 Task: Create new Company, with domain: 'zunyiditie.org' and type: 'Other'. Add new contact for this company, with mail Id: 'Aadvika18Thomas@zunyiditie.org', First Name: Aadvika, Last name:  Thomas, Job Title: 'Financial Controller', Phone Number: '(202) 555-7897'. Change life cycle stage to  Lead and lead status to  Open. Logged in from softage.5@softage.net
Action: Mouse moved to (107, 69)
Screenshot: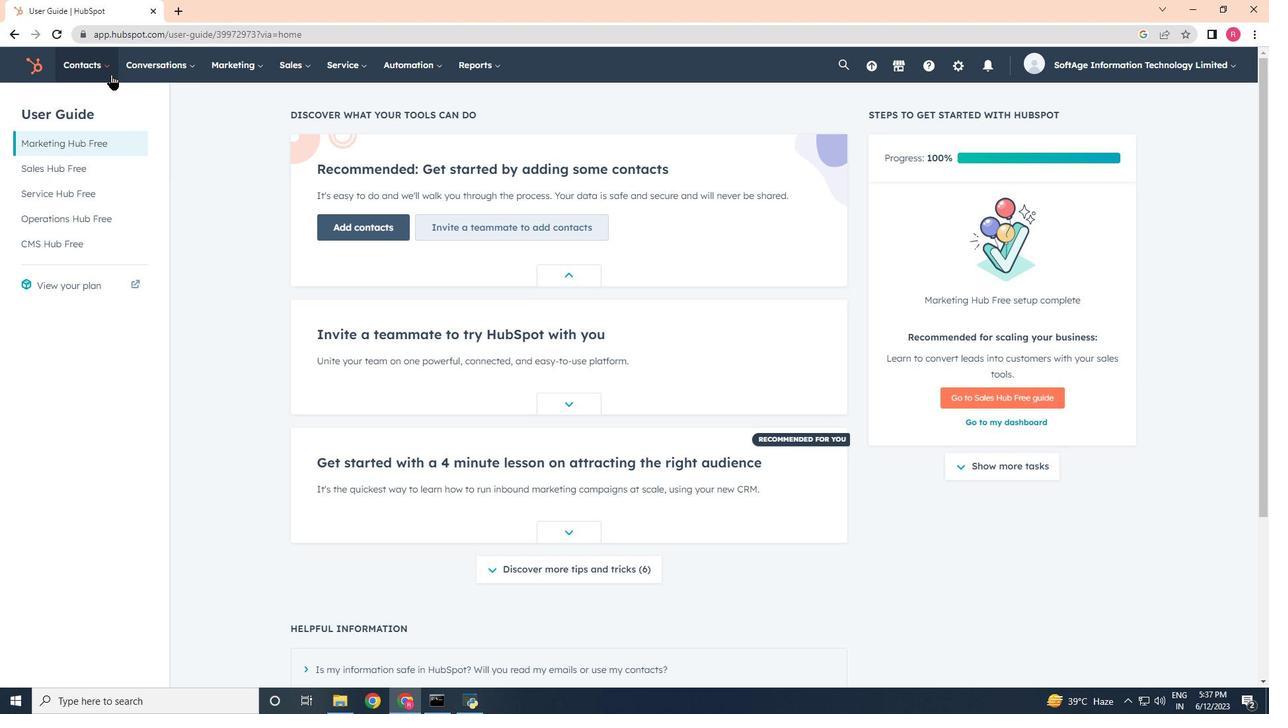
Action: Mouse pressed left at (107, 69)
Screenshot: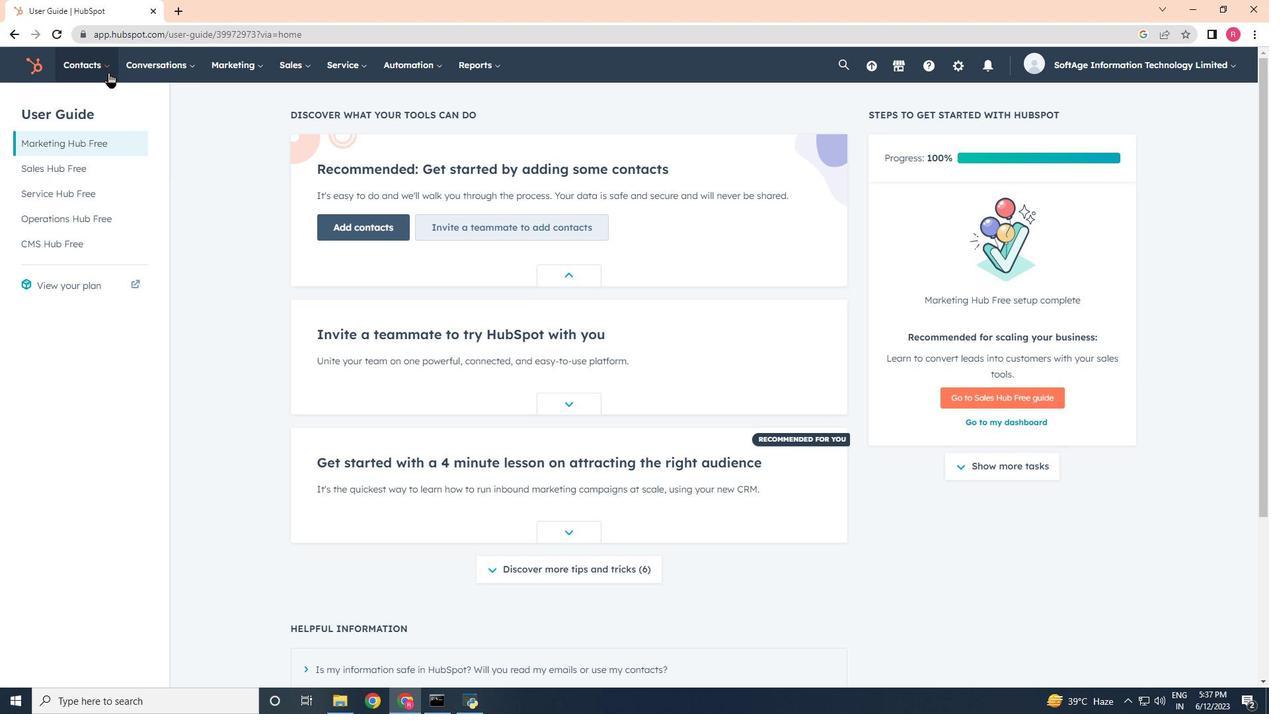 
Action: Mouse moved to (110, 131)
Screenshot: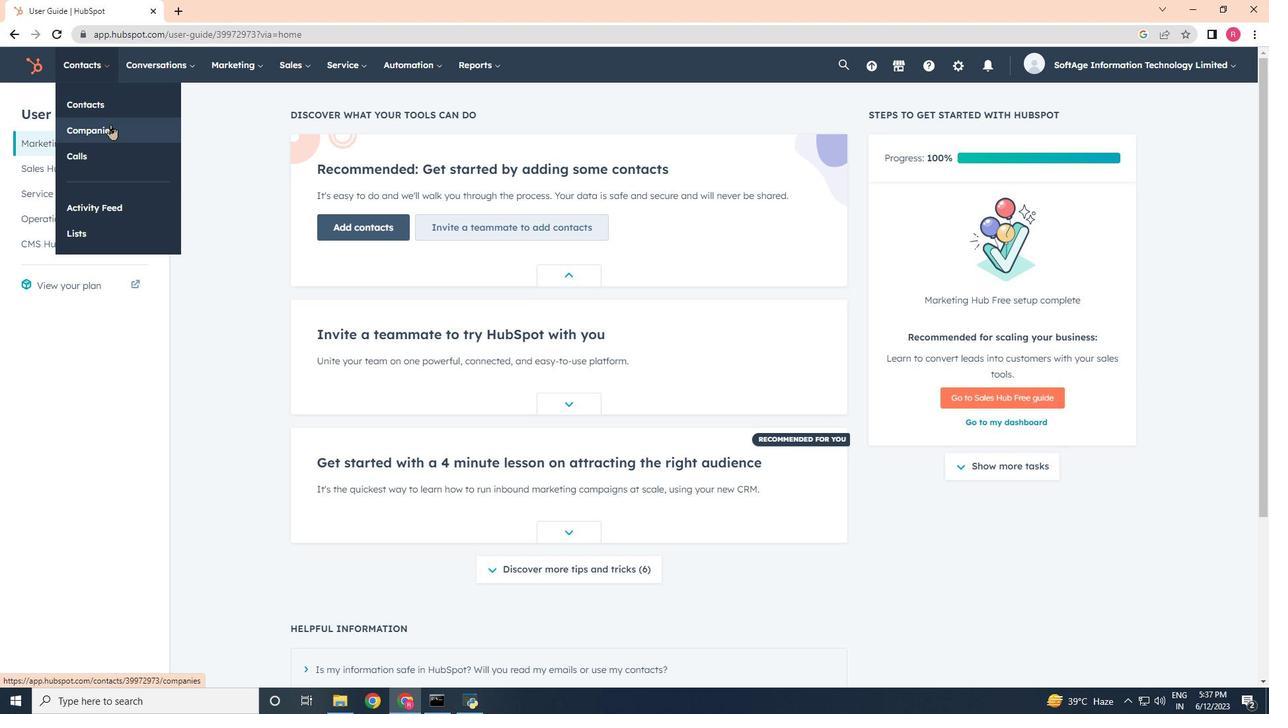 
Action: Mouse pressed left at (110, 131)
Screenshot: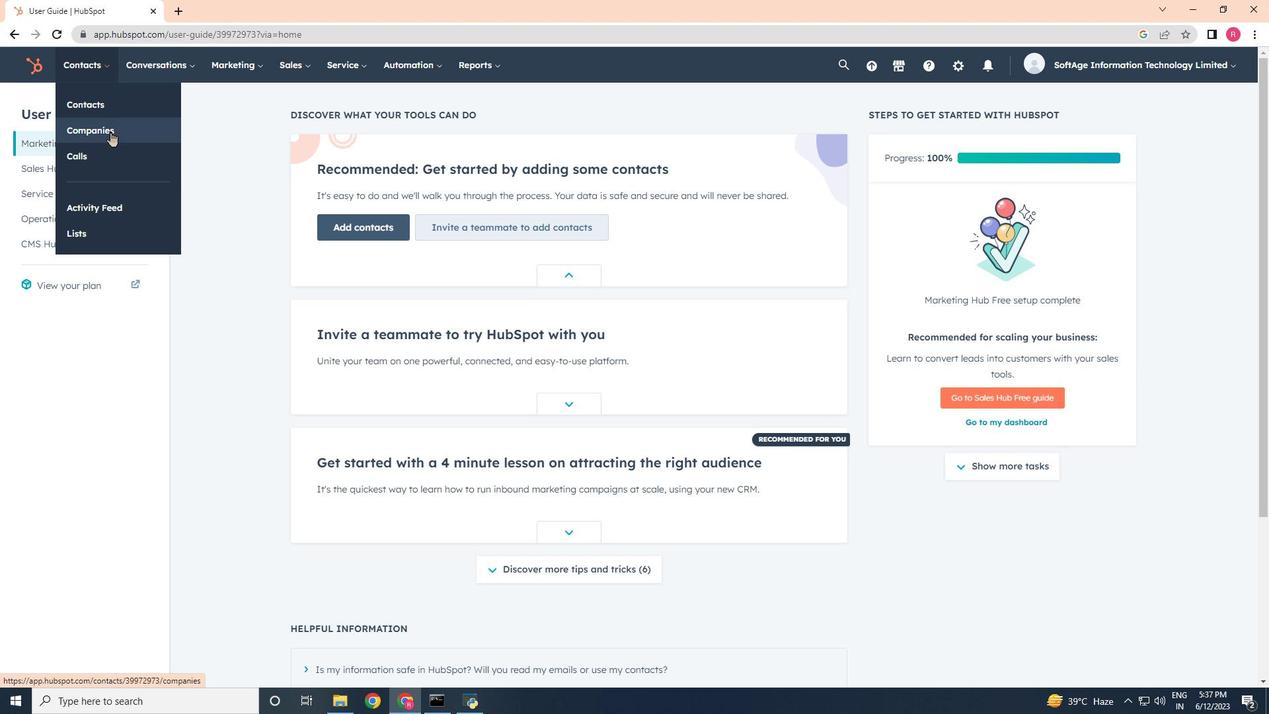 
Action: Mouse moved to (1173, 111)
Screenshot: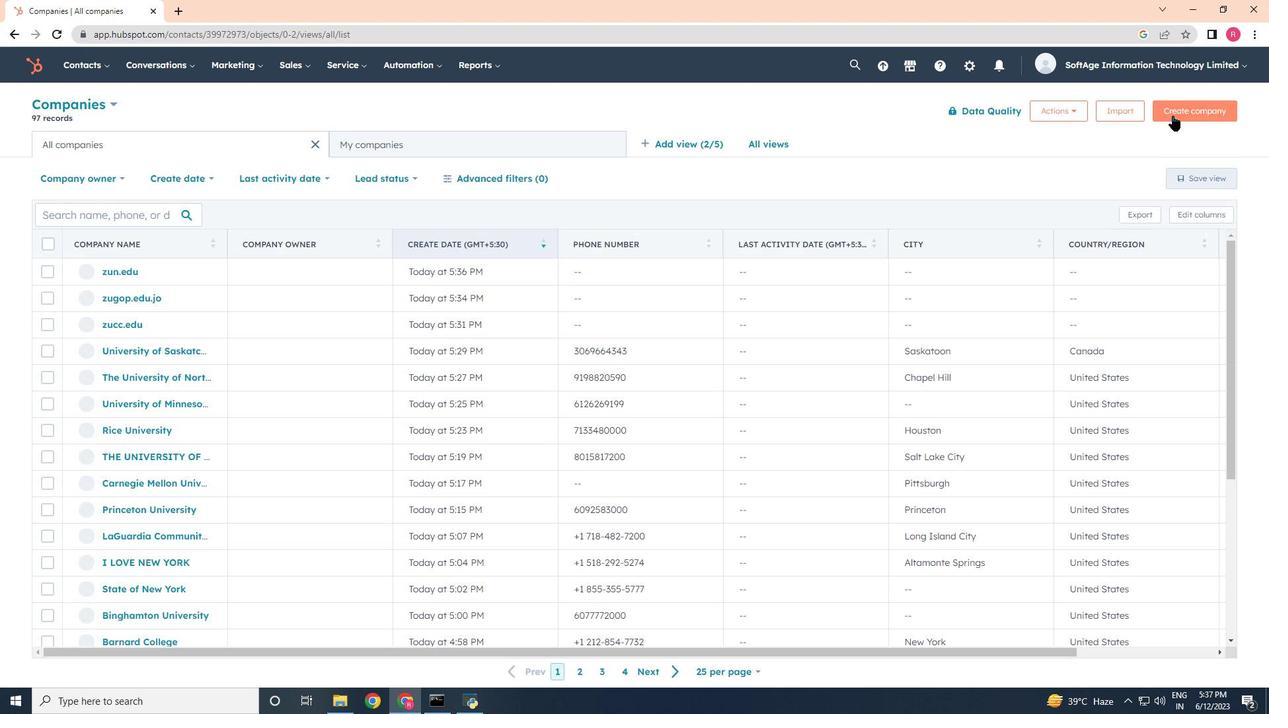 
Action: Mouse pressed left at (1173, 111)
Screenshot: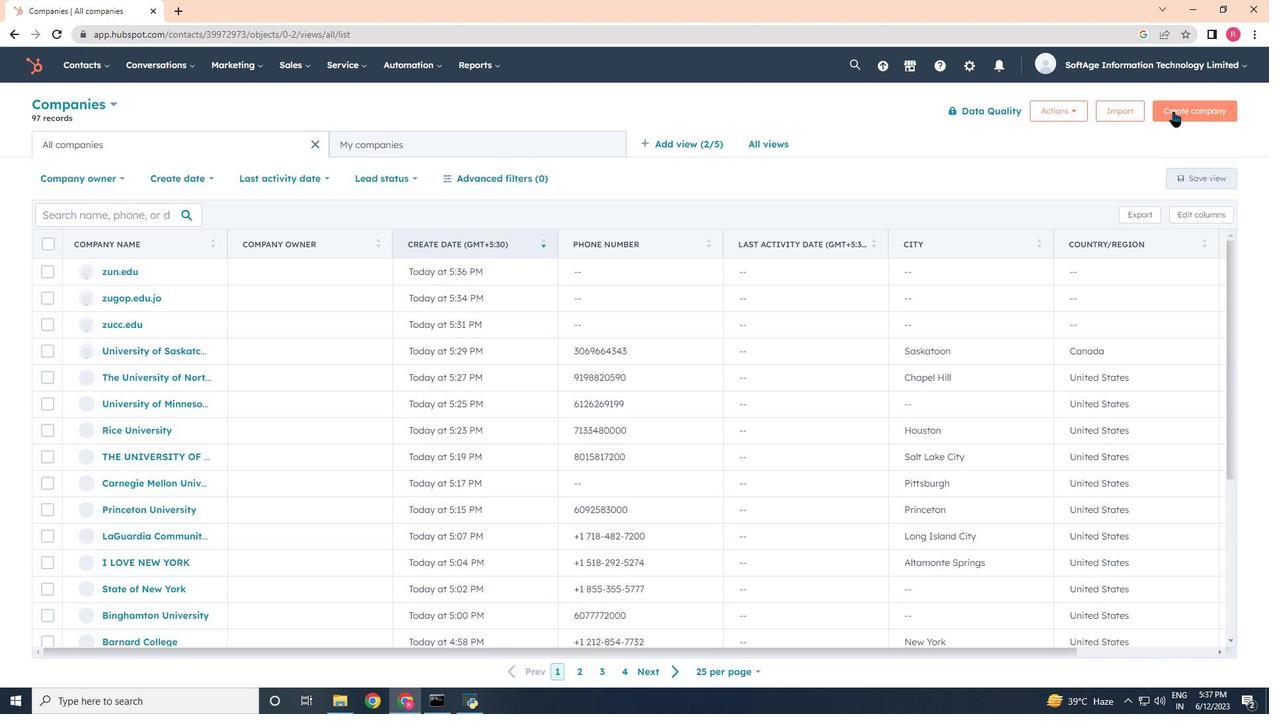 
Action: Mouse moved to (949, 173)
Screenshot: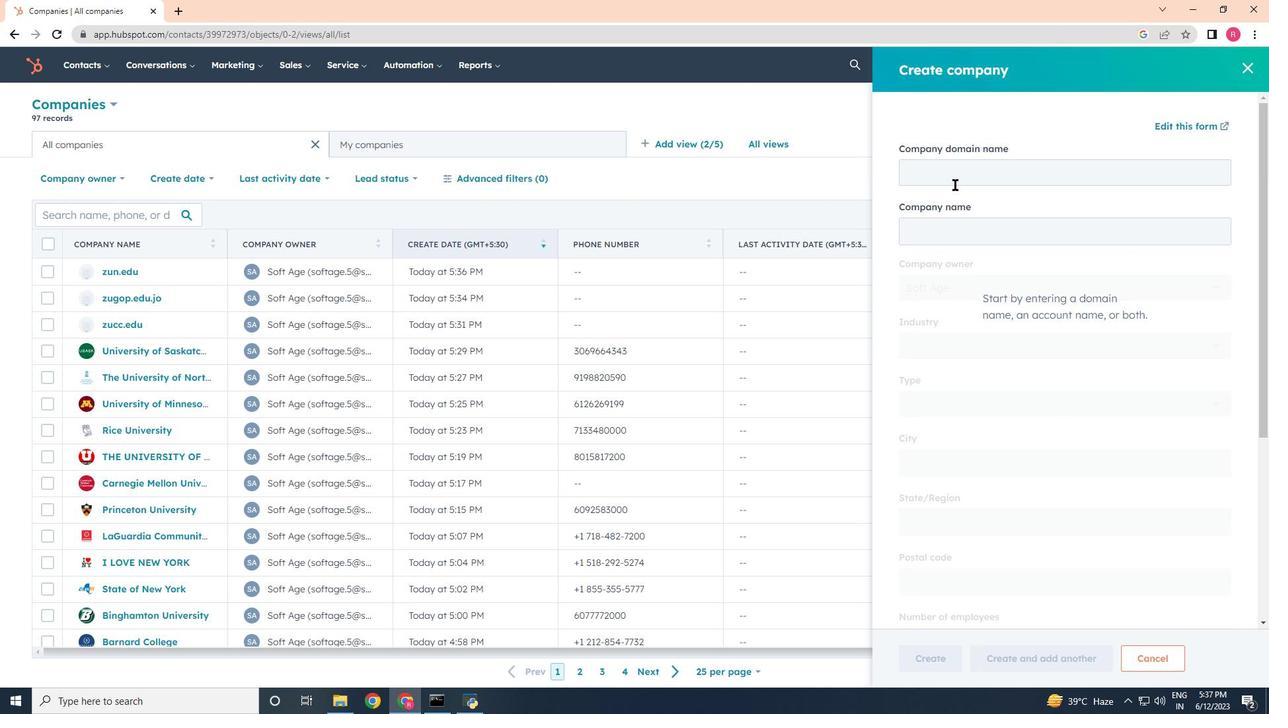 
Action: Mouse pressed left at (949, 173)
Screenshot: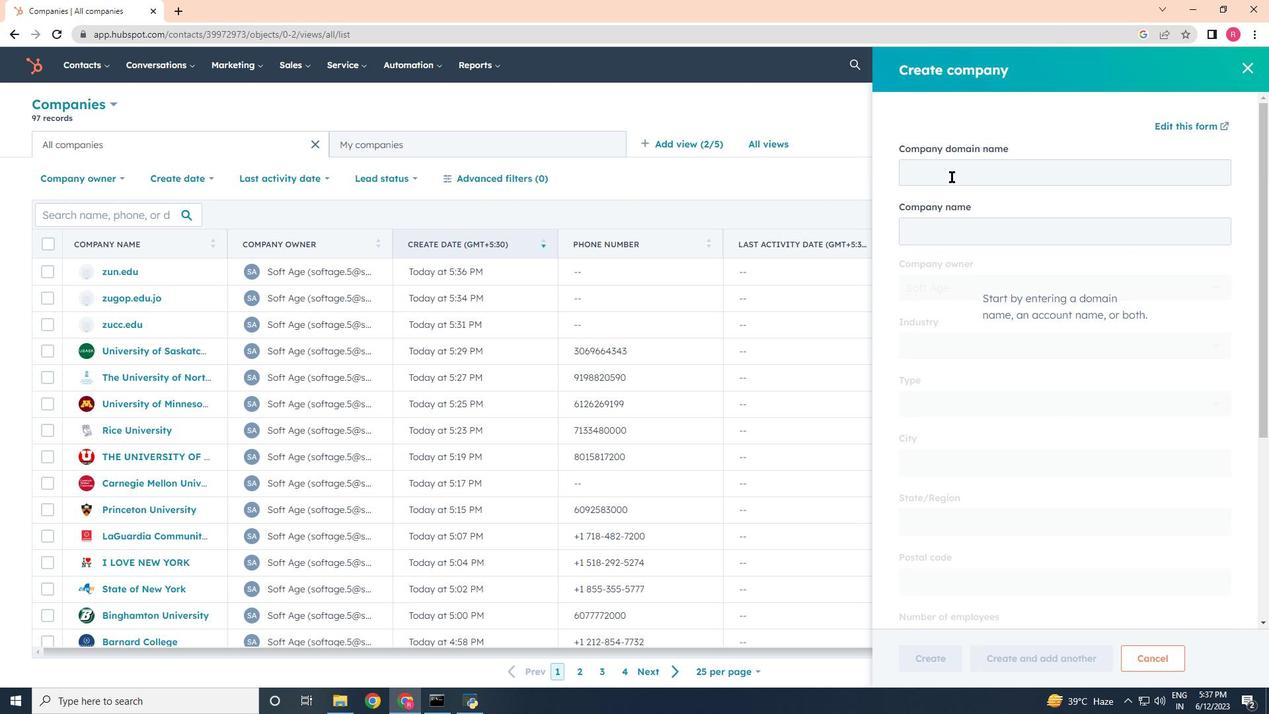 
Action: Key pressed zunyiditie.org
Screenshot: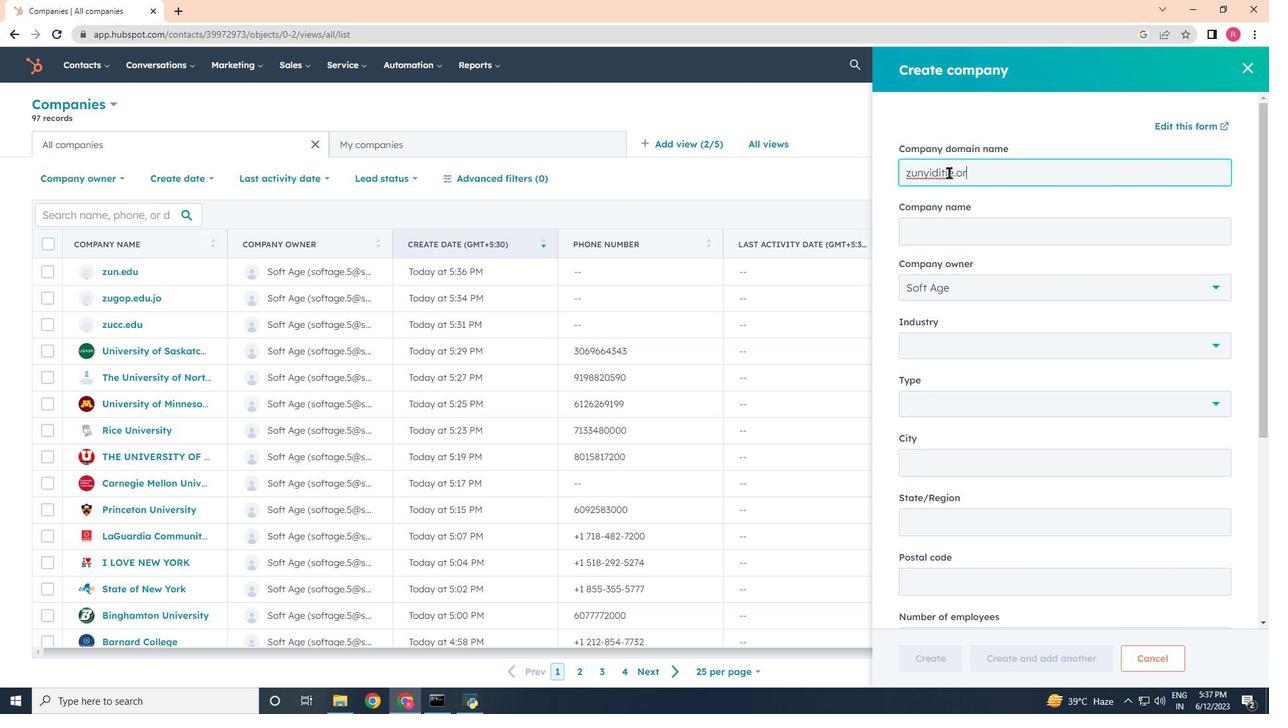 
Action: Mouse moved to (950, 237)
Screenshot: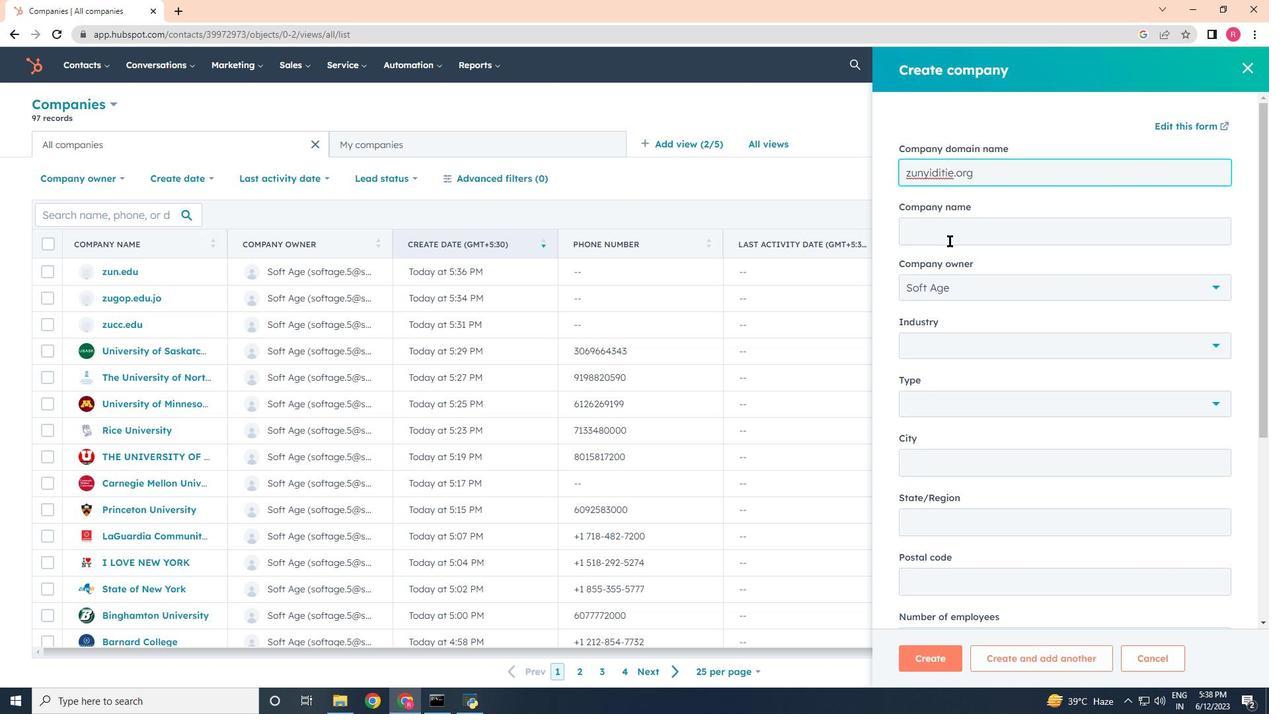 
Action: Mouse pressed left at (950, 237)
Screenshot: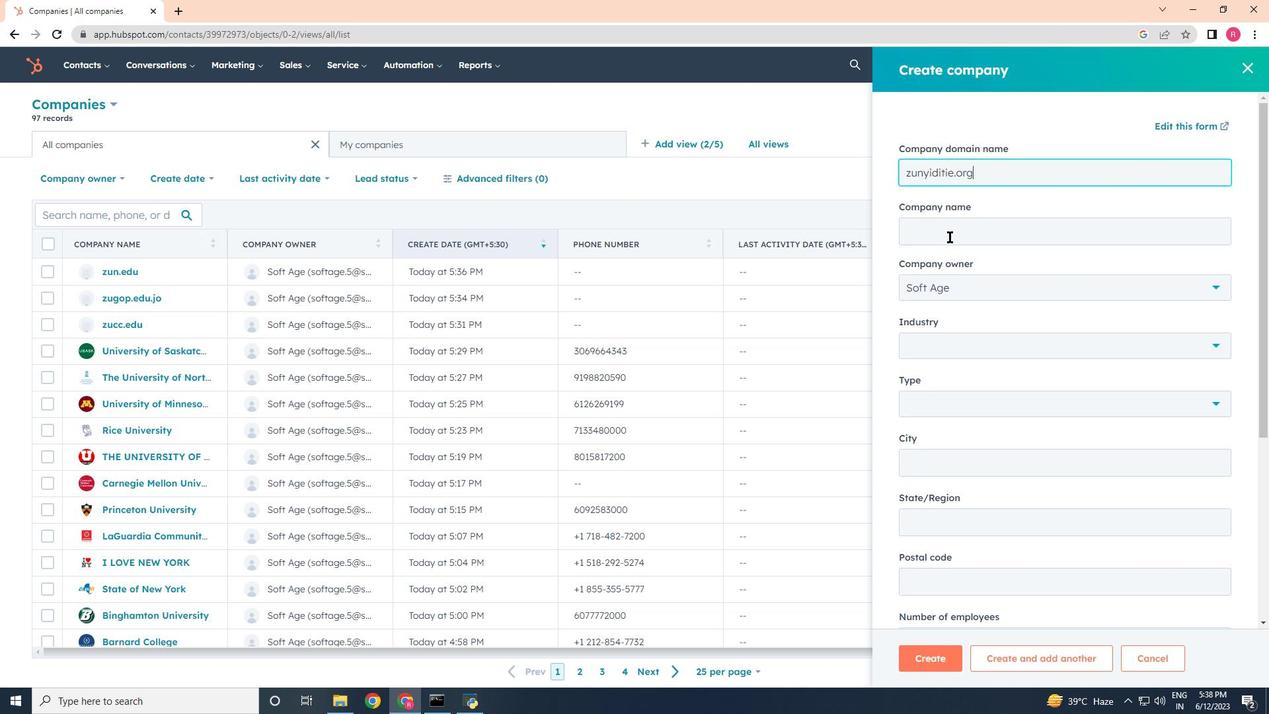 
Action: Mouse moved to (969, 403)
Screenshot: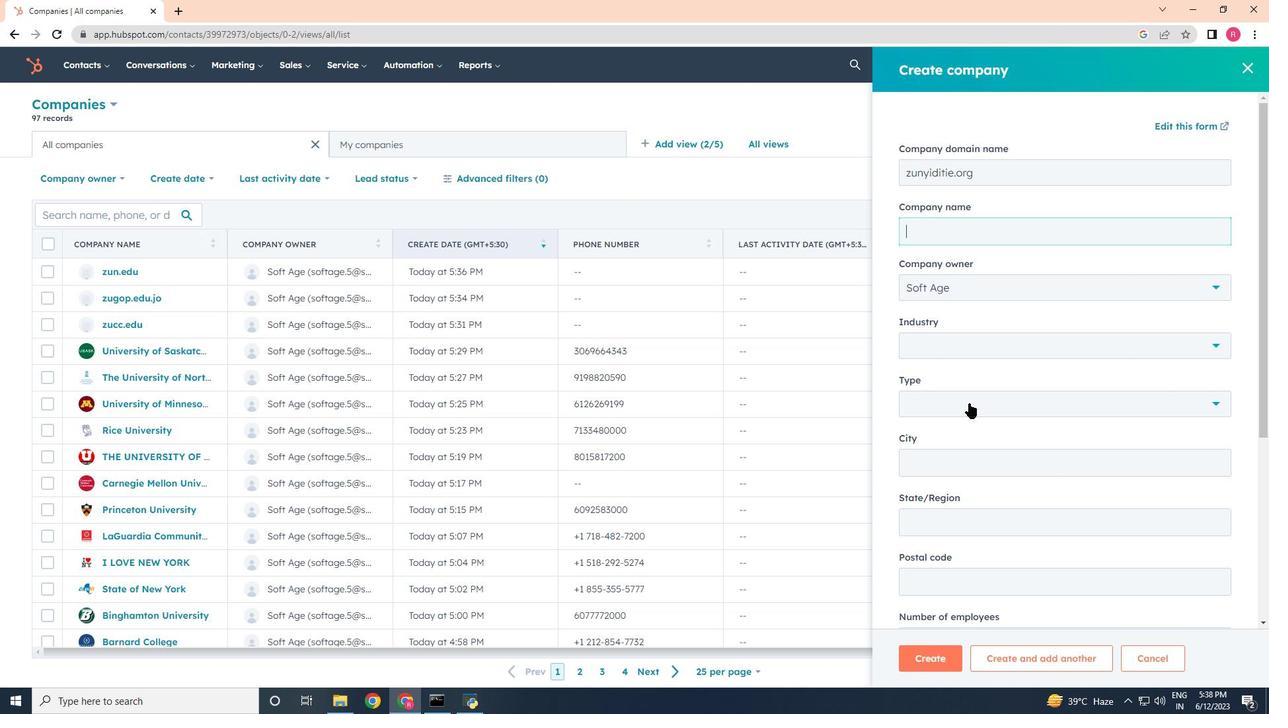 
Action: Mouse pressed left at (969, 403)
Screenshot: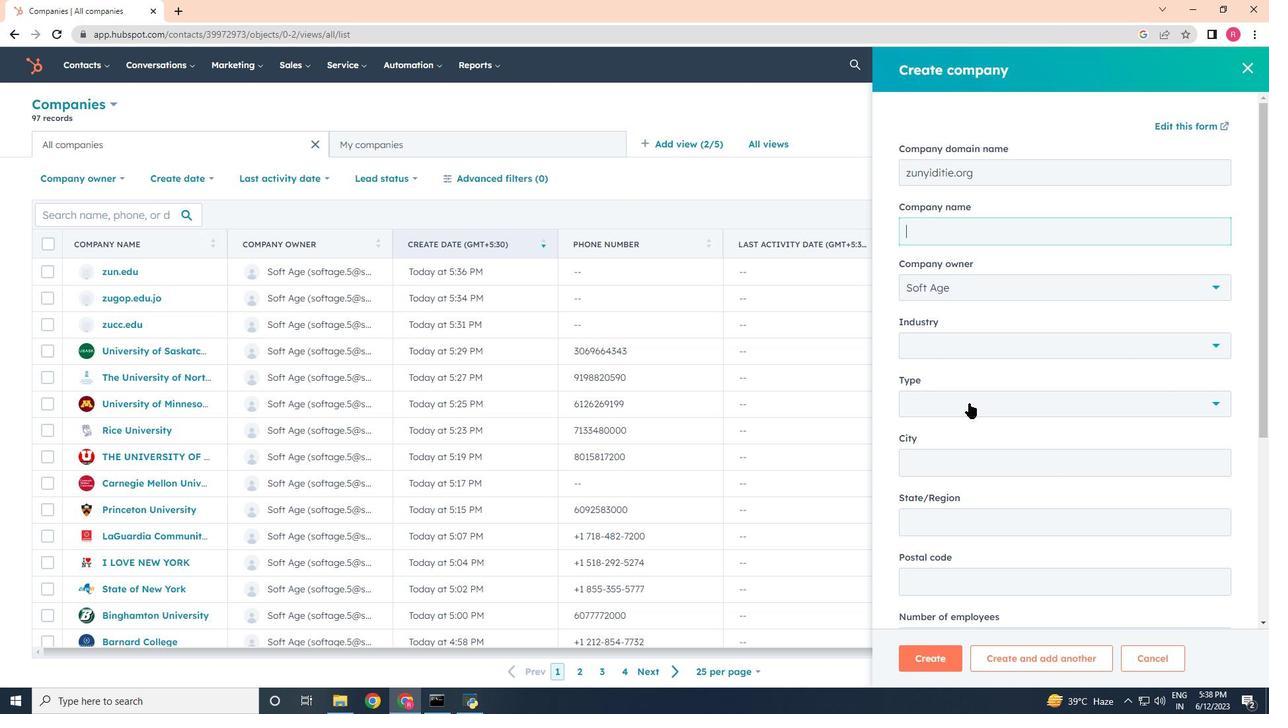 
Action: Mouse moved to (948, 574)
Screenshot: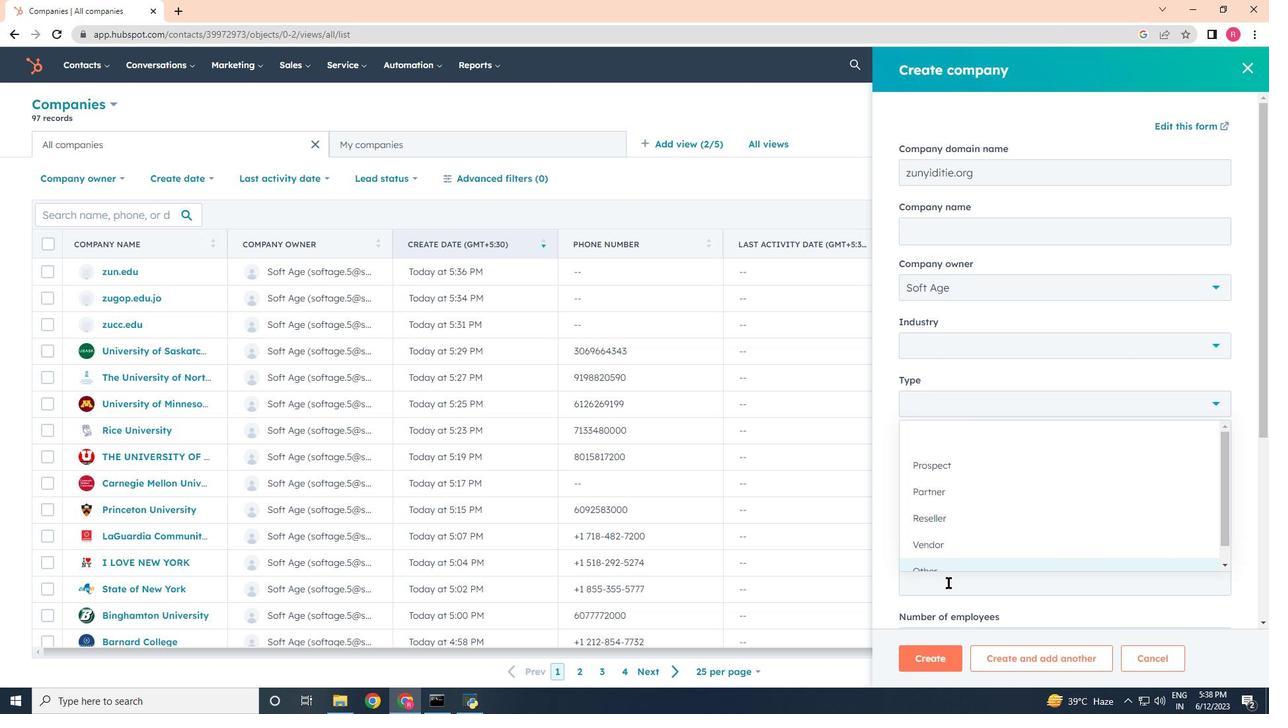 
Action: Mouse pressed left at (948, 574)
Screenshot: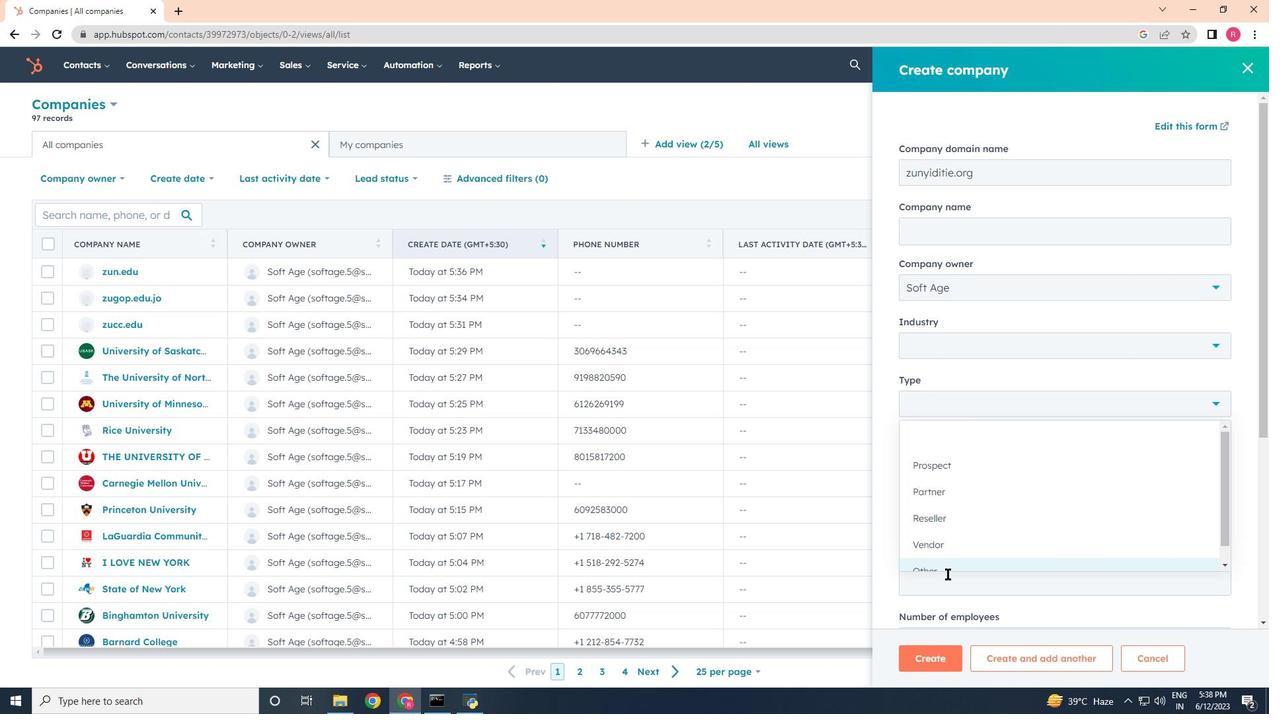 
Action: Mouse moved to (937, 669)
Screenshot: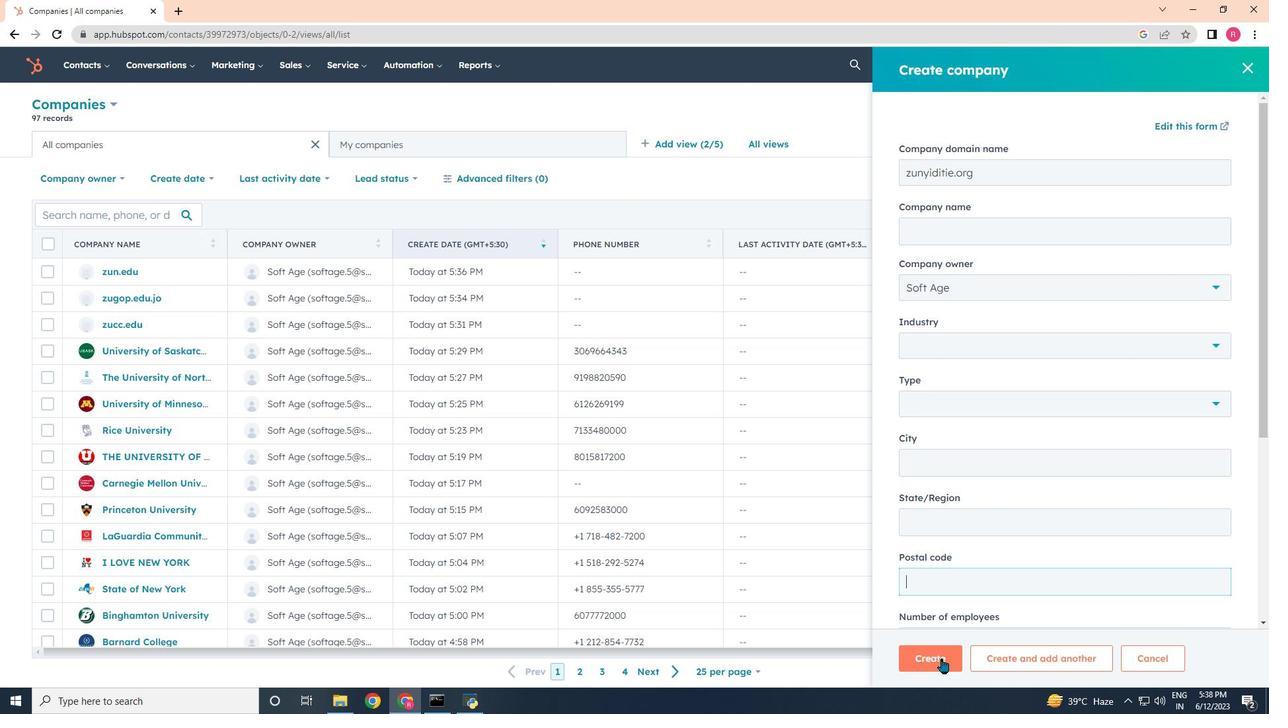 
Action: Mouse pressed left at (937, 669)
Screenshot: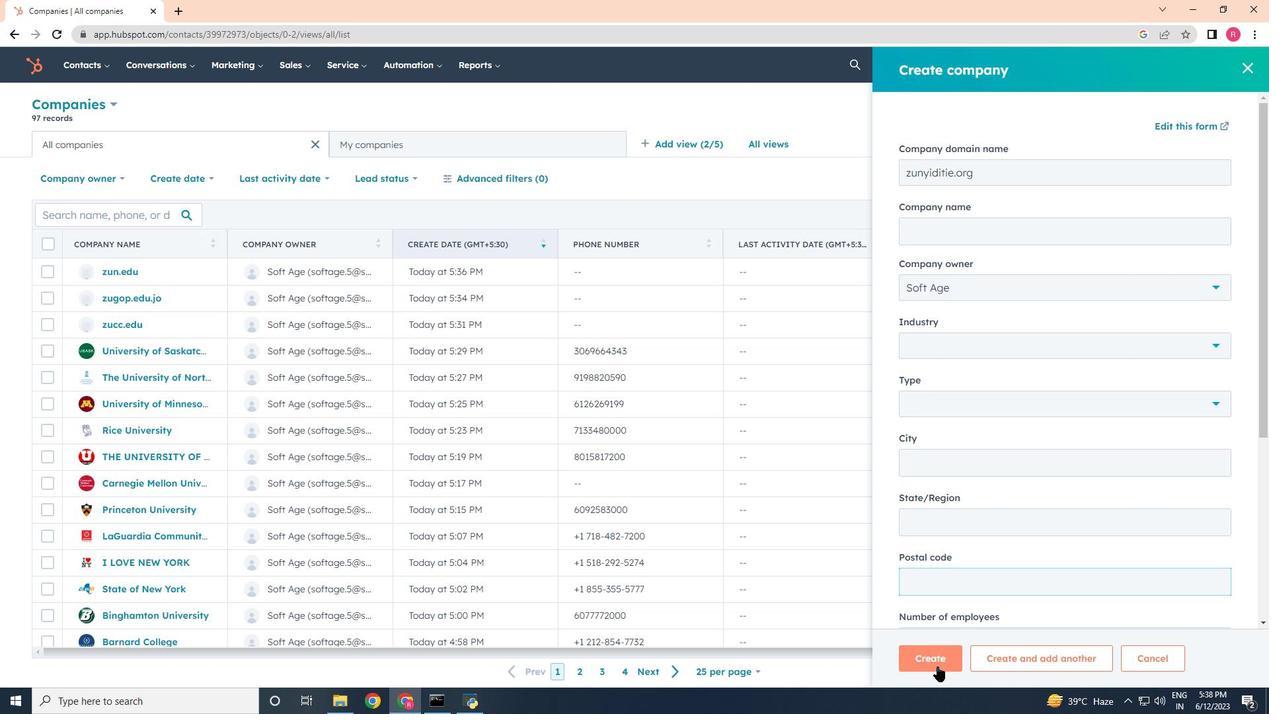 
Action: Mouse moved to (892, 426)
Screenshot: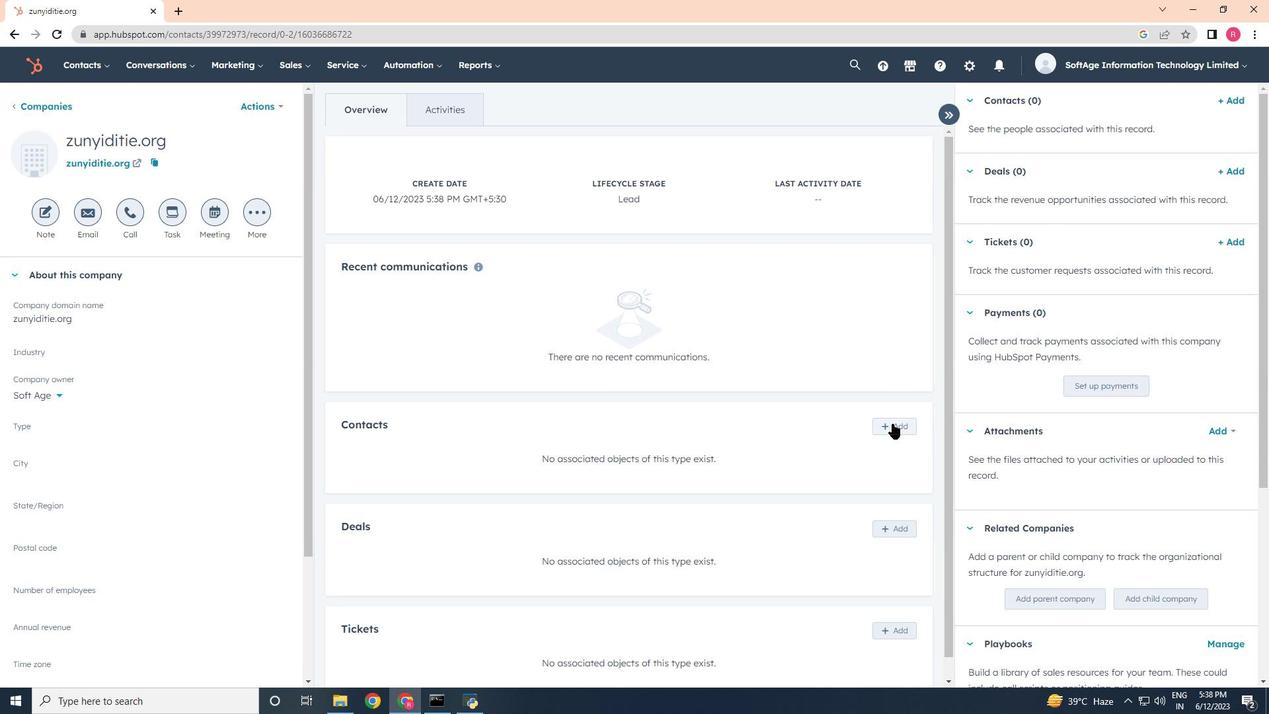 
Action: Mouse pressed left at (892, 426)
Screenshot: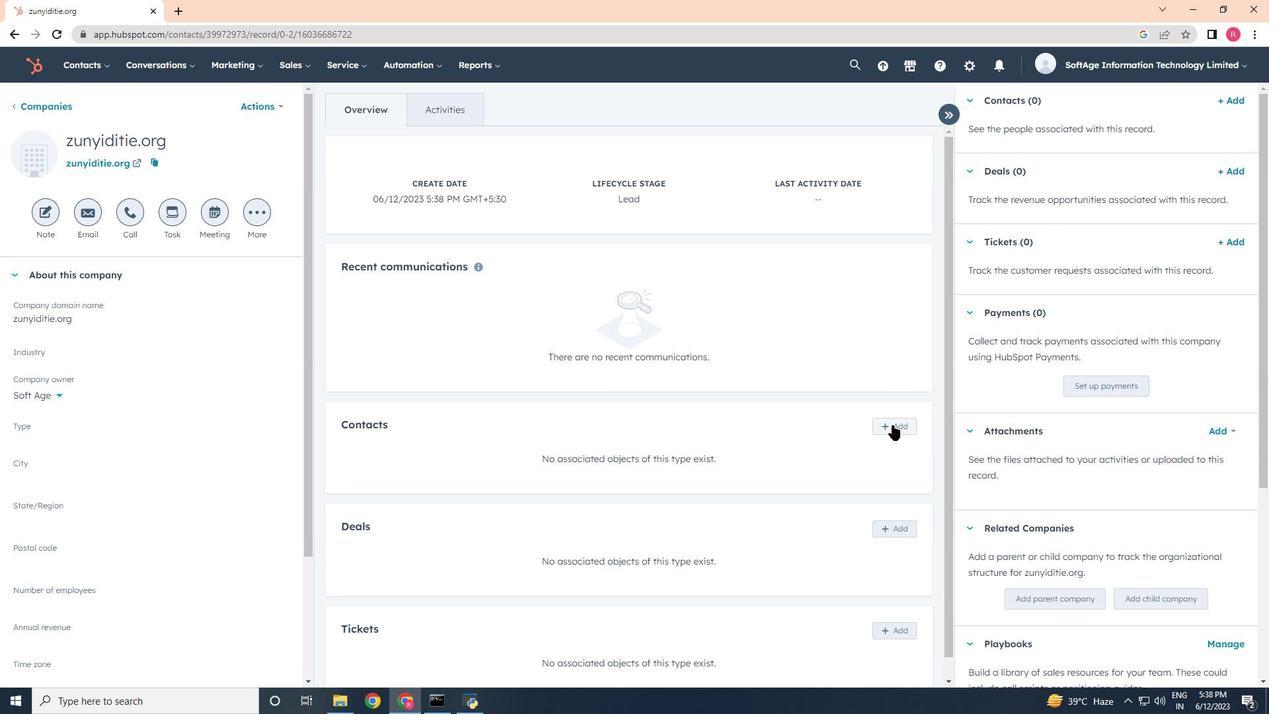 
Action: Mouse moved to (968, 142)
Screenshot: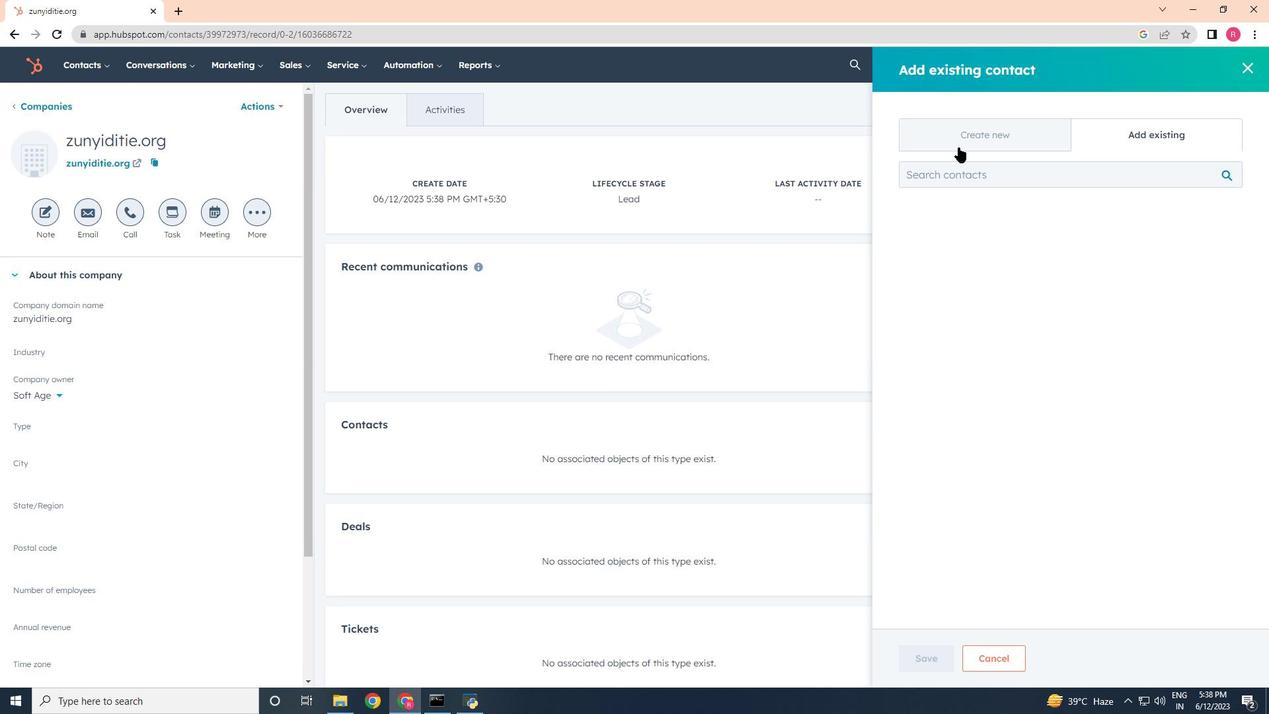
Action: Mouse pressed left at (968, 142)
Screenshot: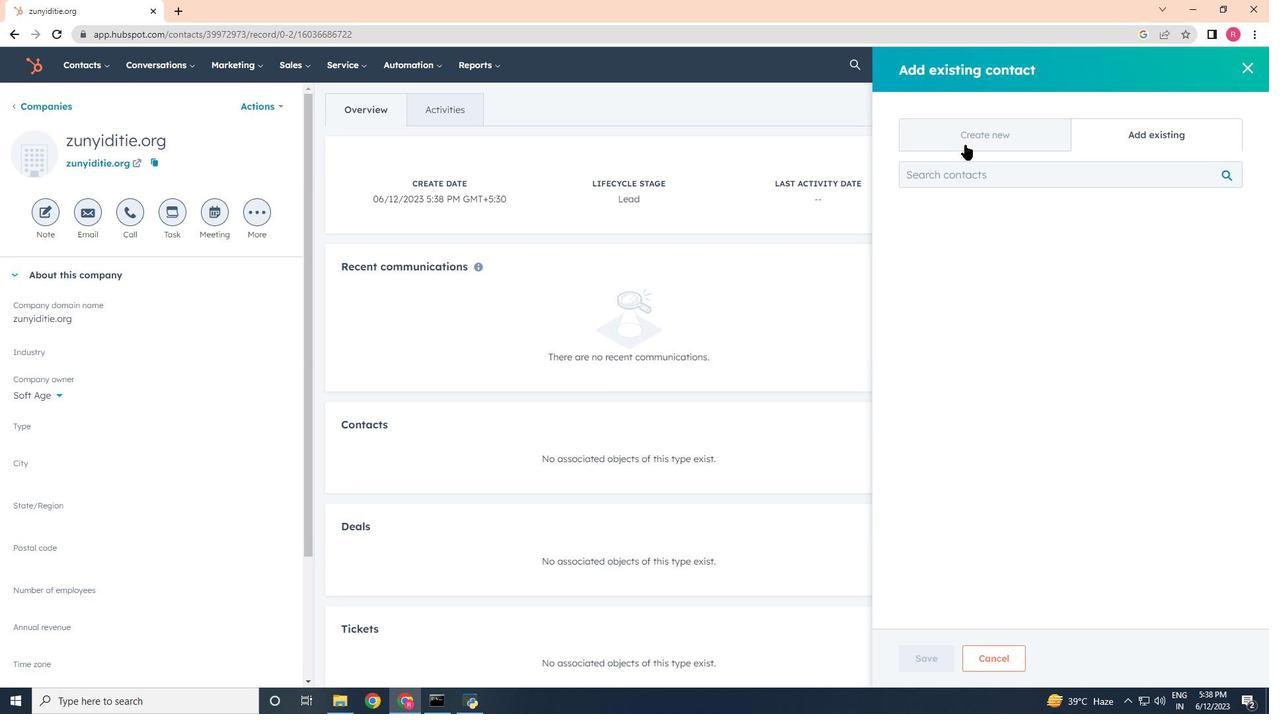 
Action: Mouse moved to (937, 208)
Screenshot: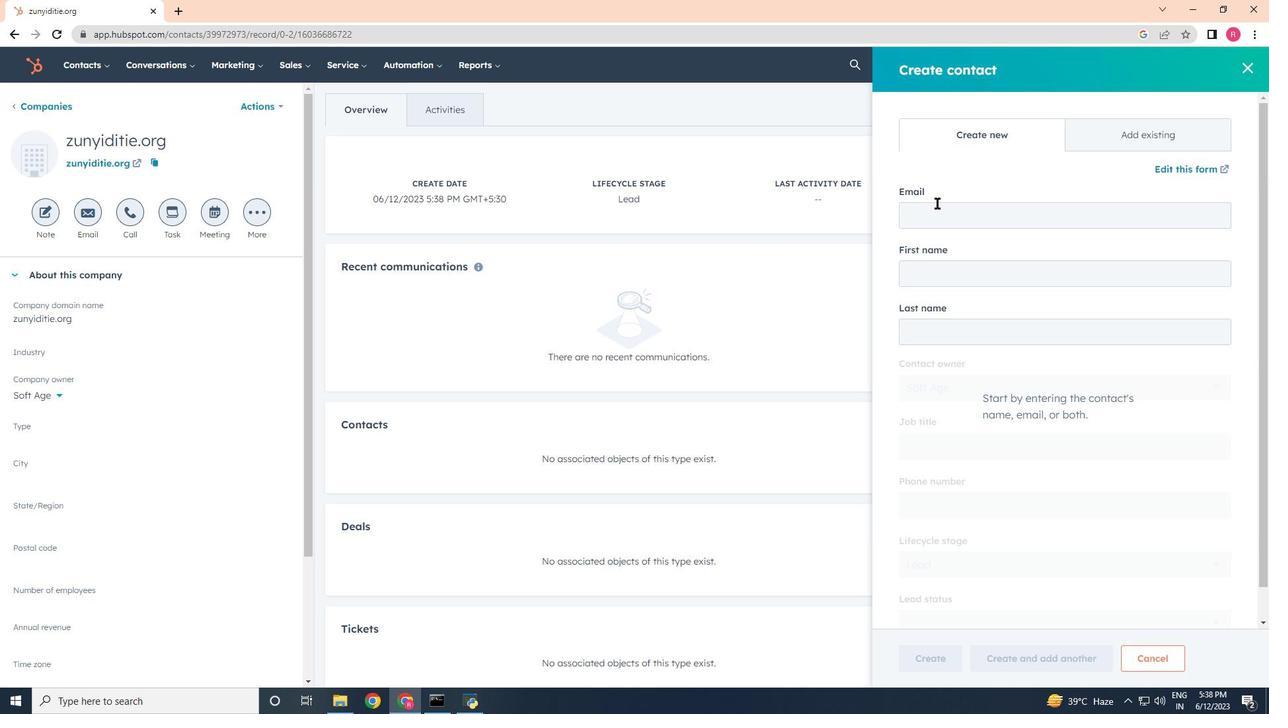 
Action: Mouse pressed left at (937, 208)
Screenshot: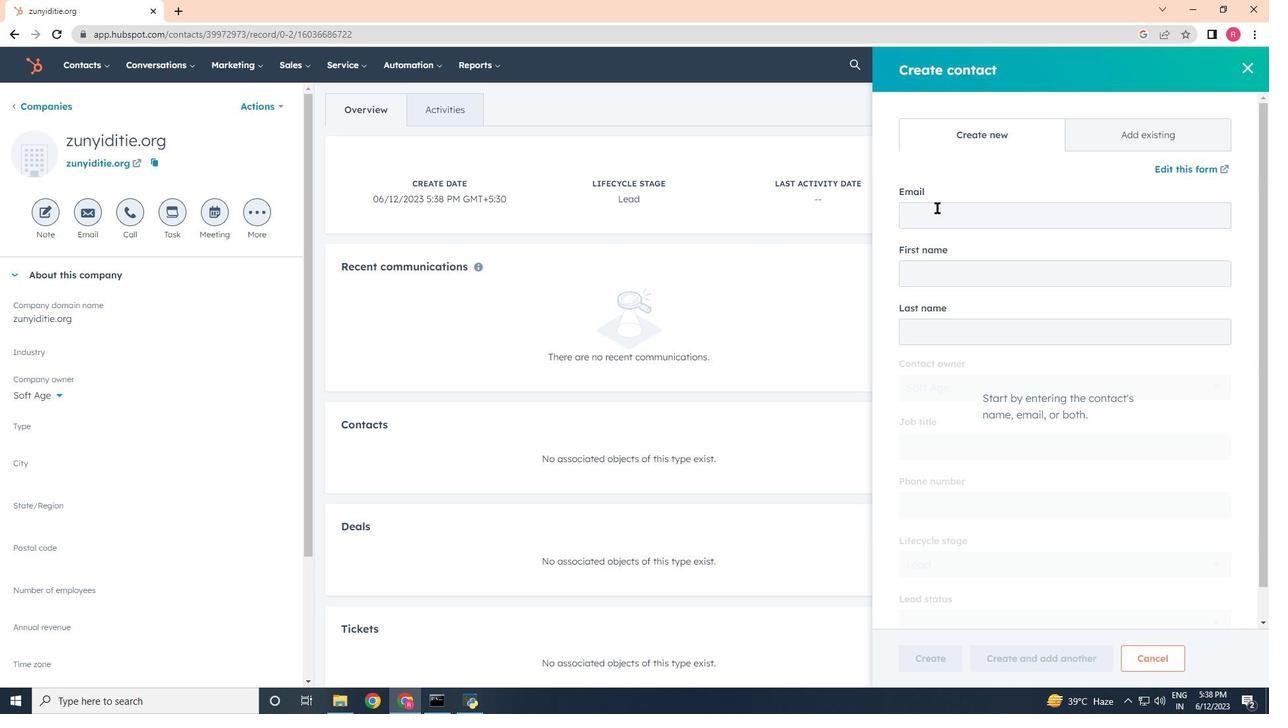 
Action: Key pressed <Key.shift>Aadvika18<Key.shift>Thomas<Key.shift>@zunyiditie.org
Screenshot: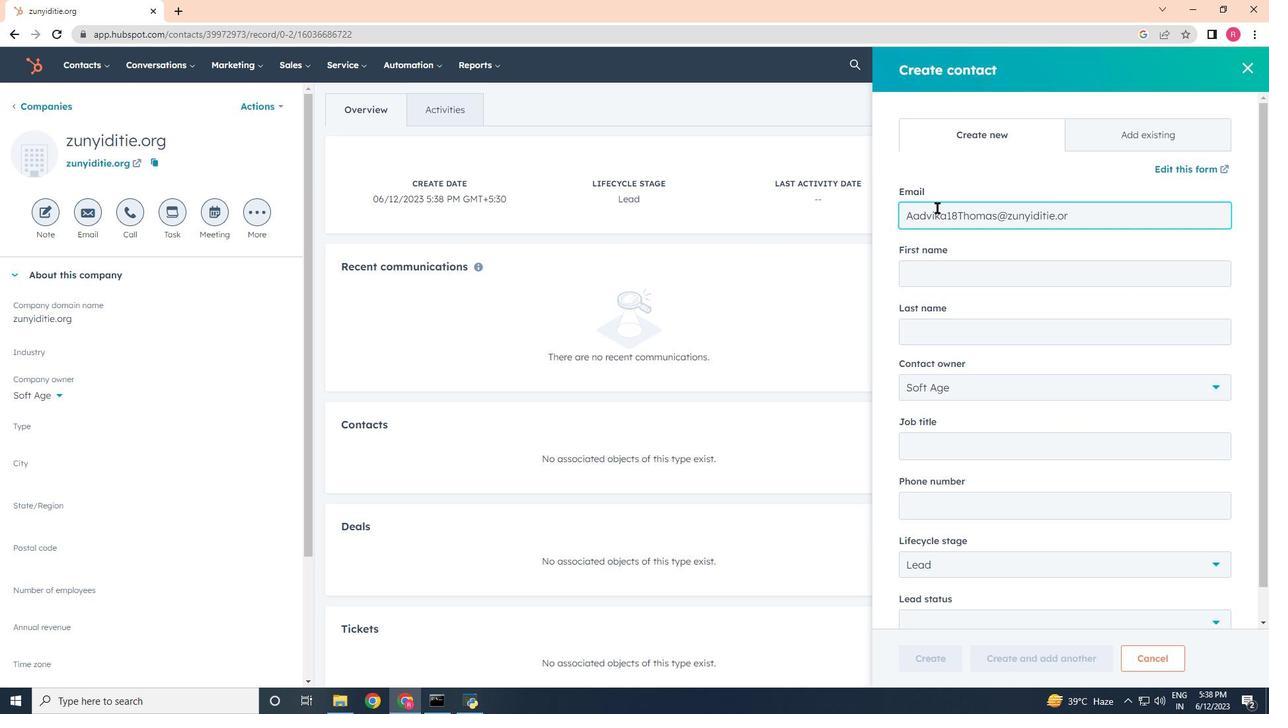 
Action: Mouse moved to (929, 275)
Screenshot: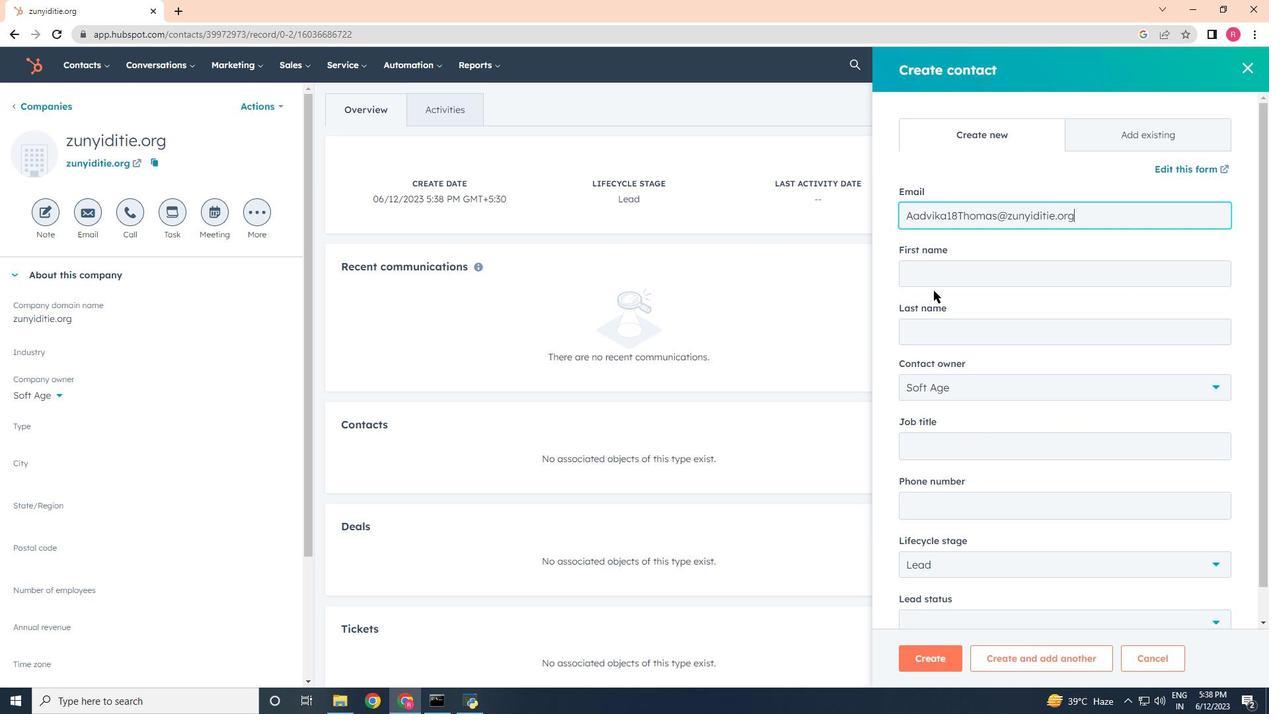 
Action: Mouse pressed left at (929, 275)
Screenshot: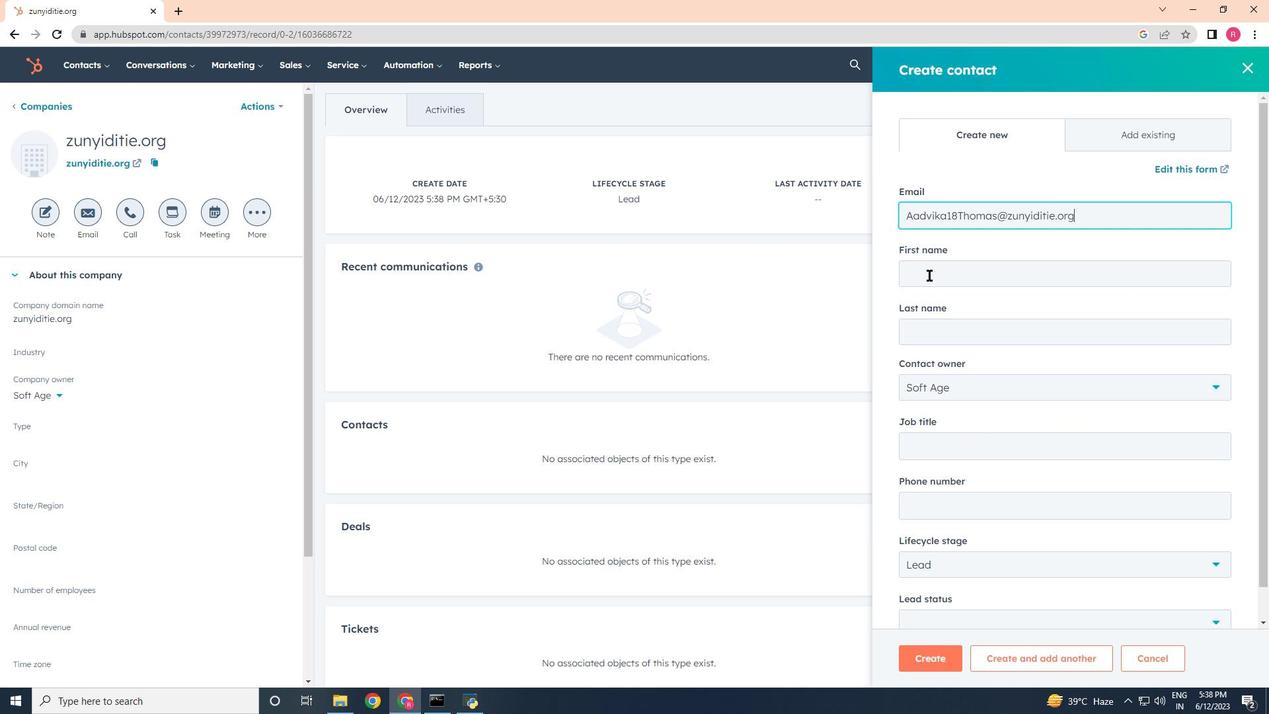 
Action: Key pressed <Key.shift>Aadvika<Key.tab><Key.shift><Key.shift><Key.shift><Key.shift><Key.shift><Key.shift><Key.shift><Key.shift><Key.shift><Key.shift><Key.shift><Key.shift><Key.shift><Key.shift><Key.shift><Key.shift><Key.shift><Key.shift><Key.shift><Key.shift>Thomas
Screenshot: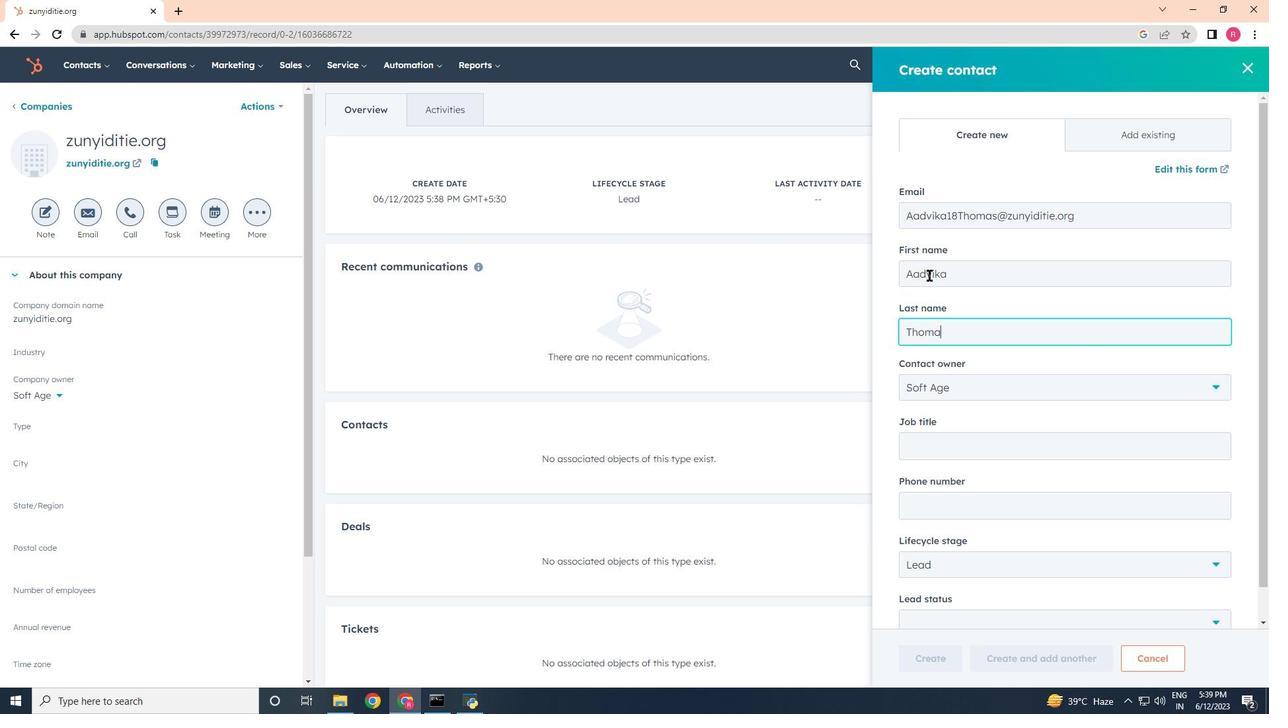 
Action: Mouse moved to (952, 437)
Screenshot: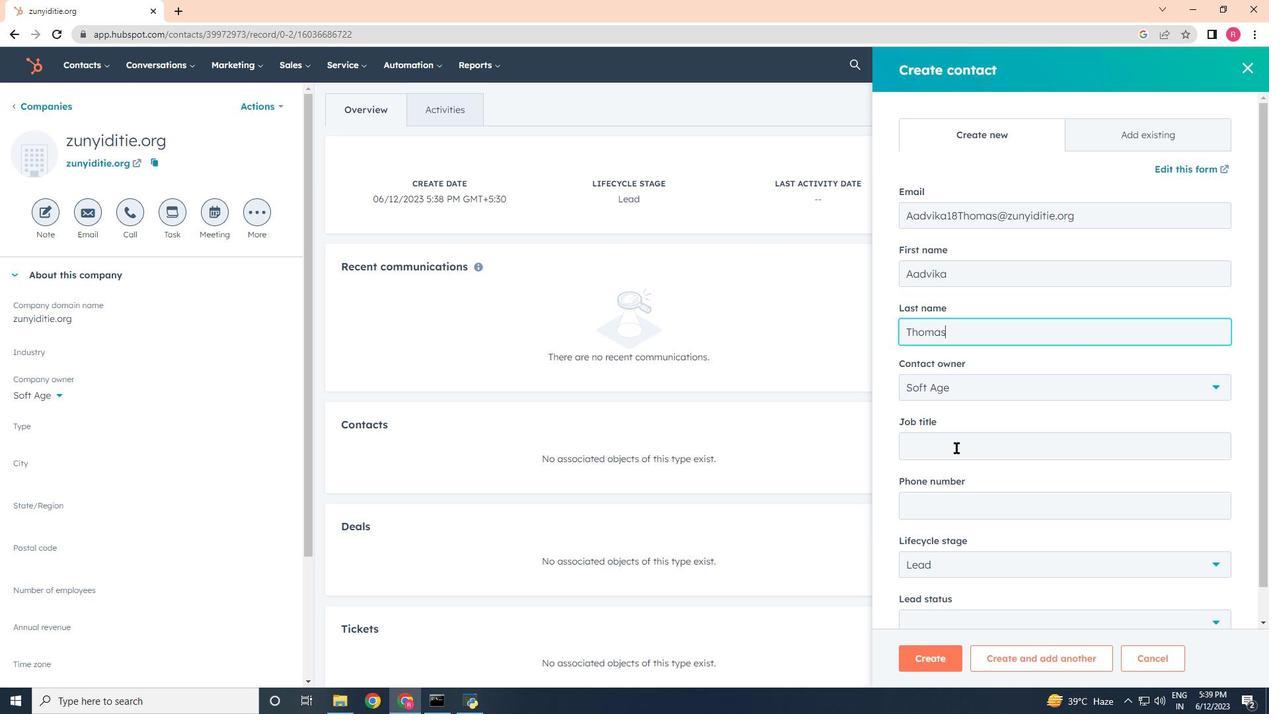 
Action: Mouse pressed left at (952, 437)
Screenshot: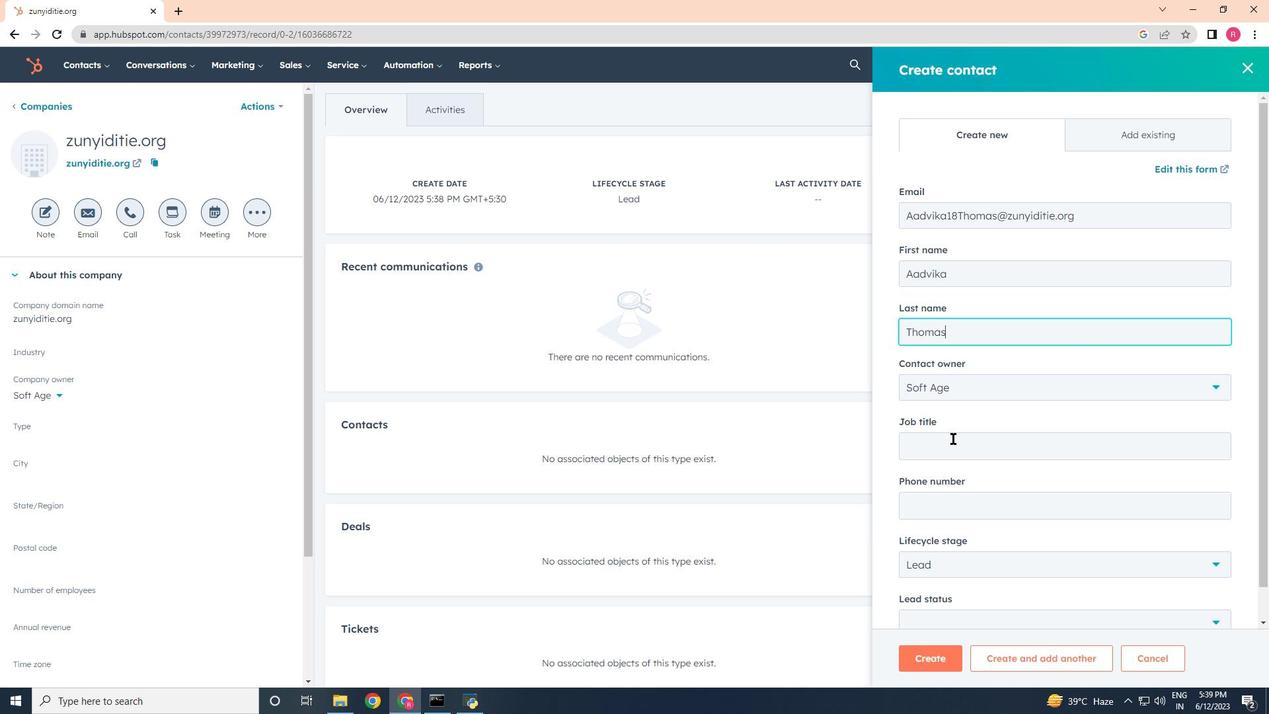 
Action: Key pressed <Key.shift>Financial<Key.space><Key.shift>Controller
Screenshot: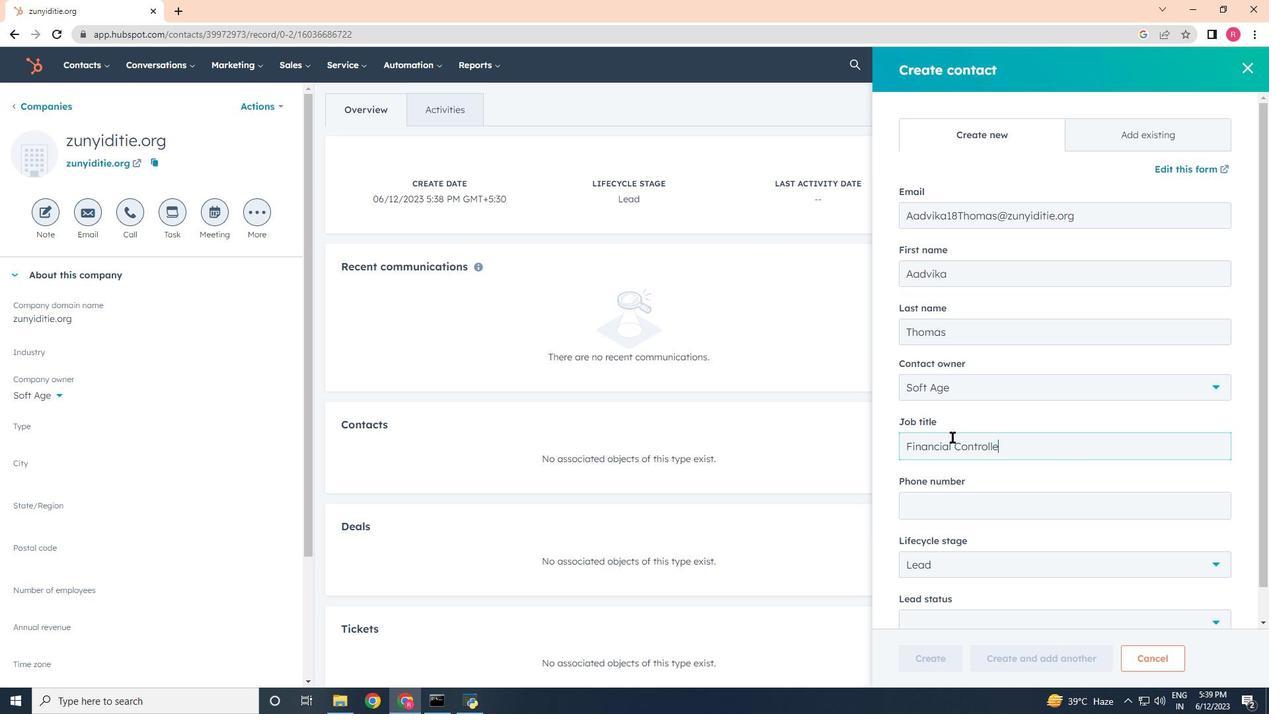 
Action: Mouse moved to (949, 507)
Screenshot: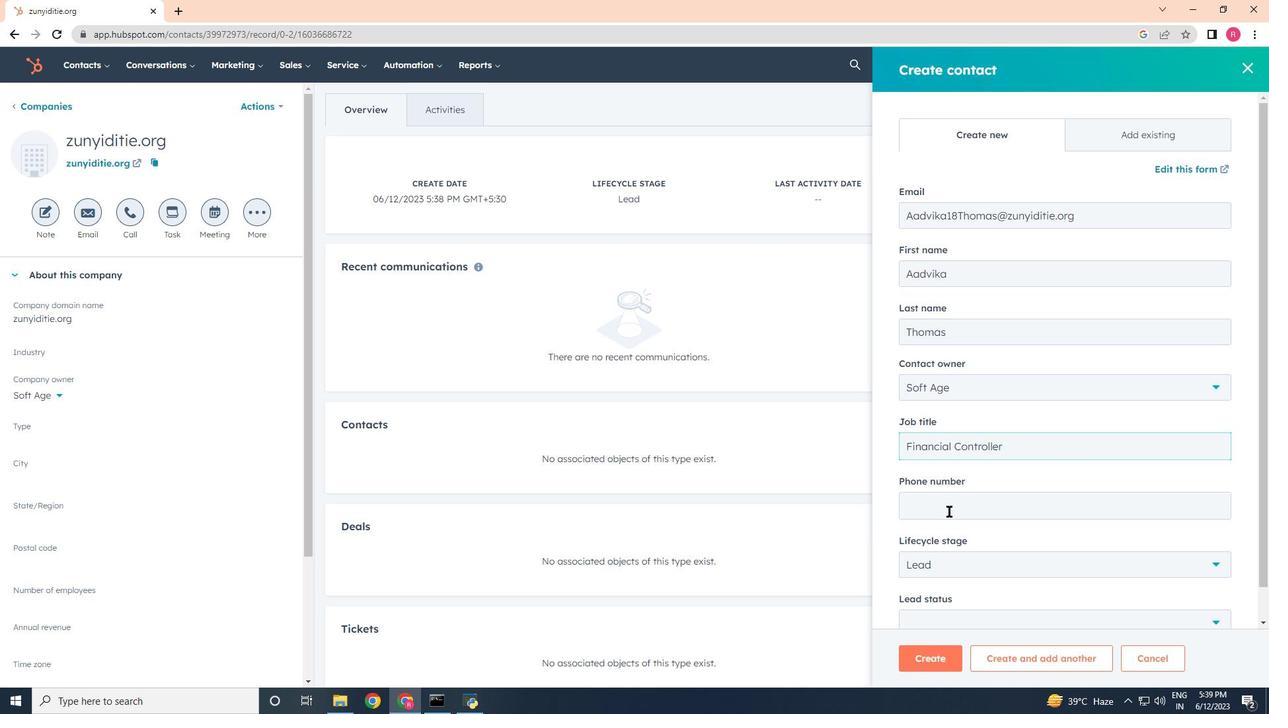 
Action: Mouse pressed left at (949, 507)
Screenshot: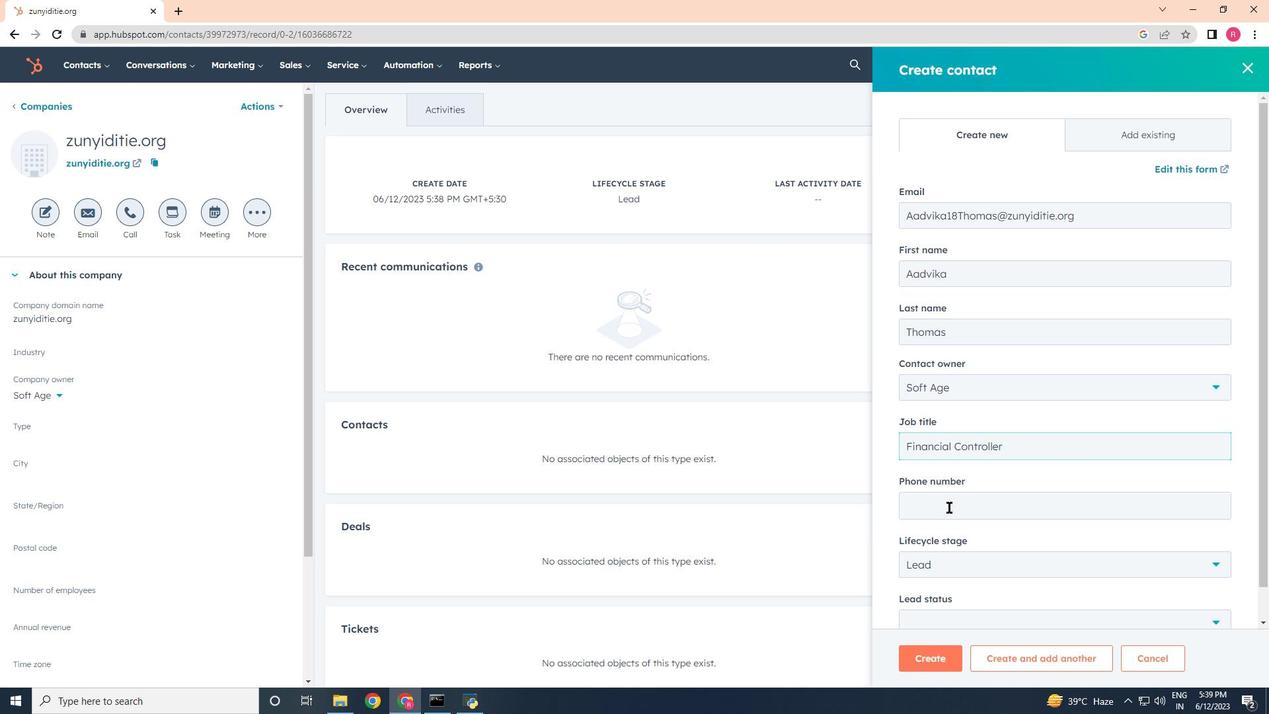
Action: Mouse moved to (933, 497)
Screenshot: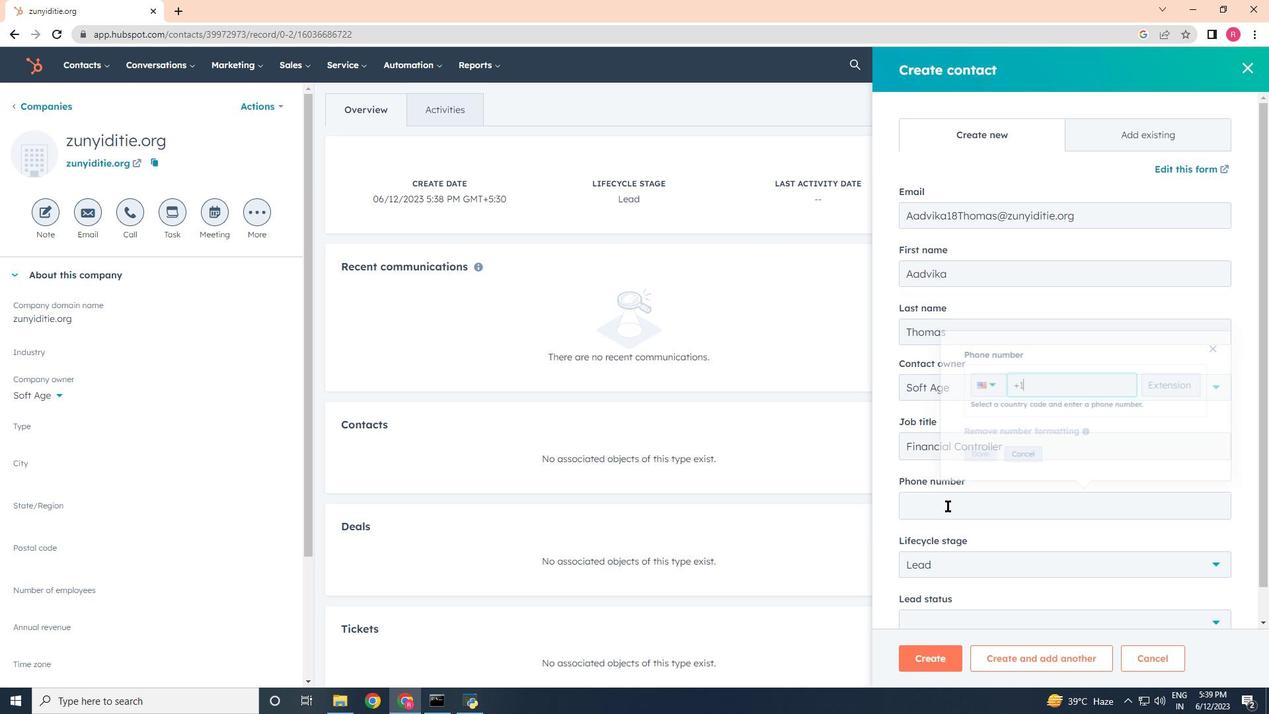 
Action: Key pressed 20255578997
Screenshot: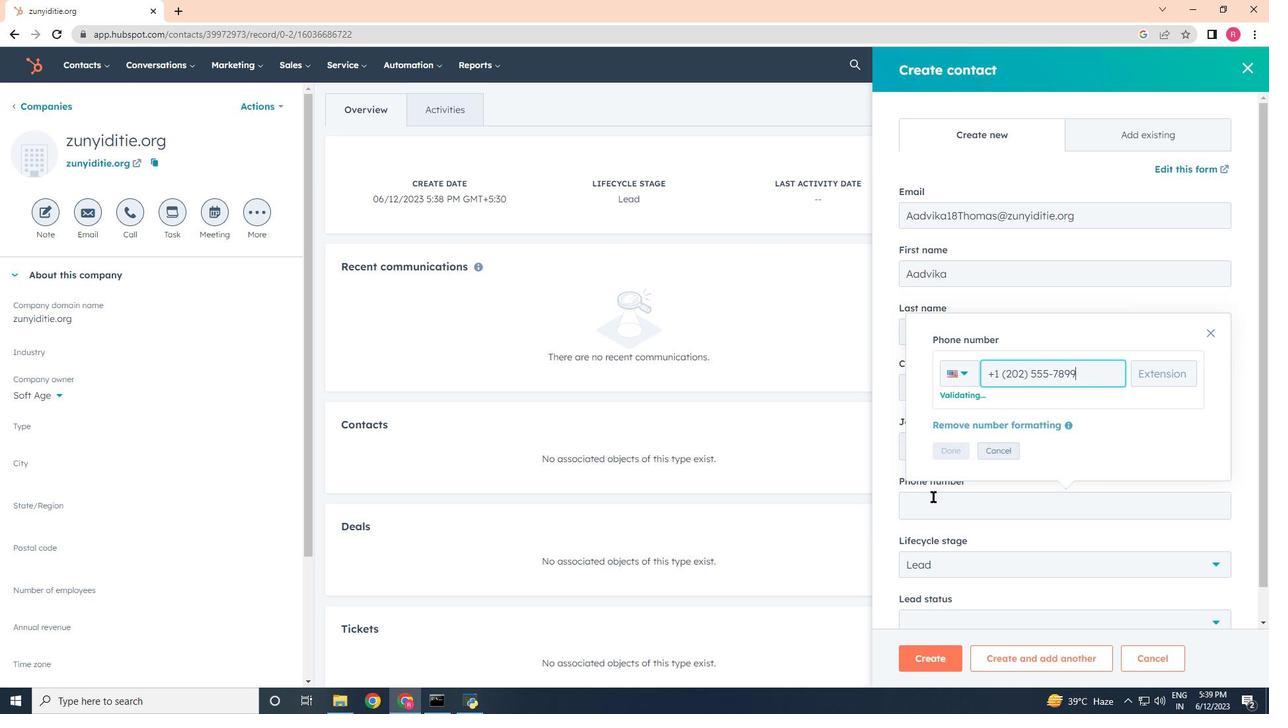 
Action: Mouse moved to (1088, 386)
Screenshot: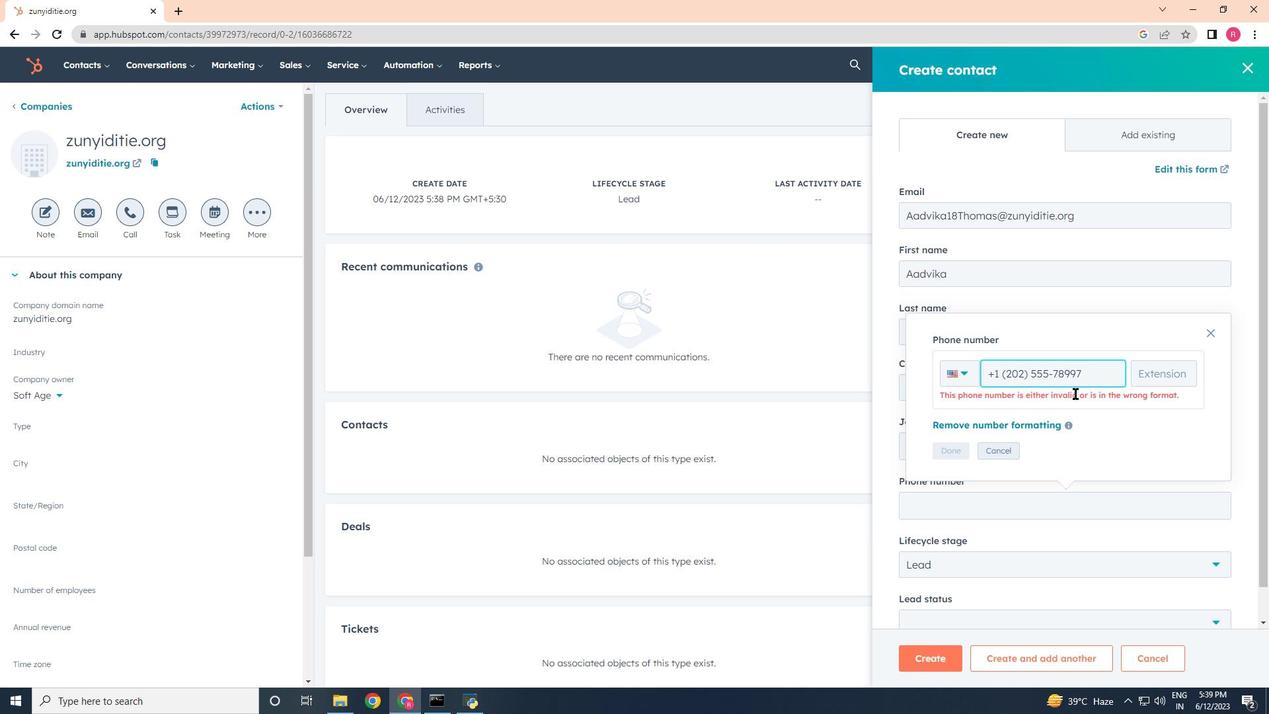 
Action: Key pressed <Key.backspace><Key.backspace>7
Screenshot: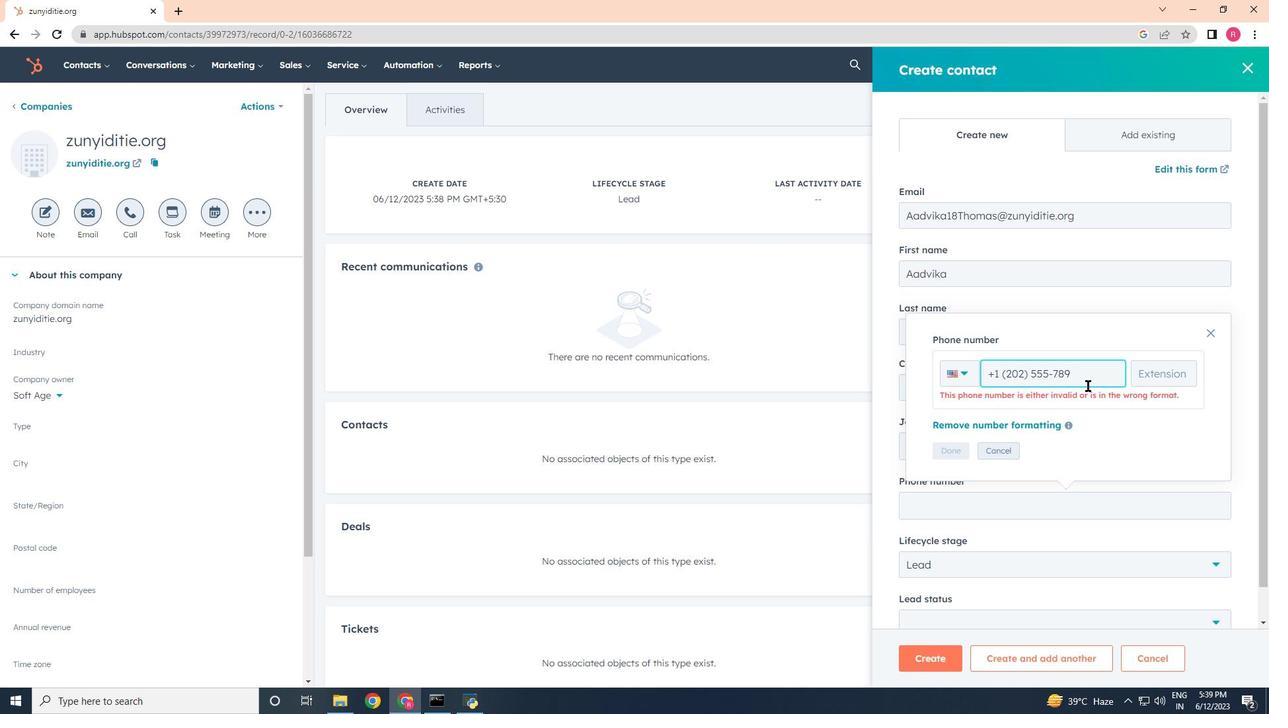 
Action: Mouse moved to (951, 449)
Screenshot: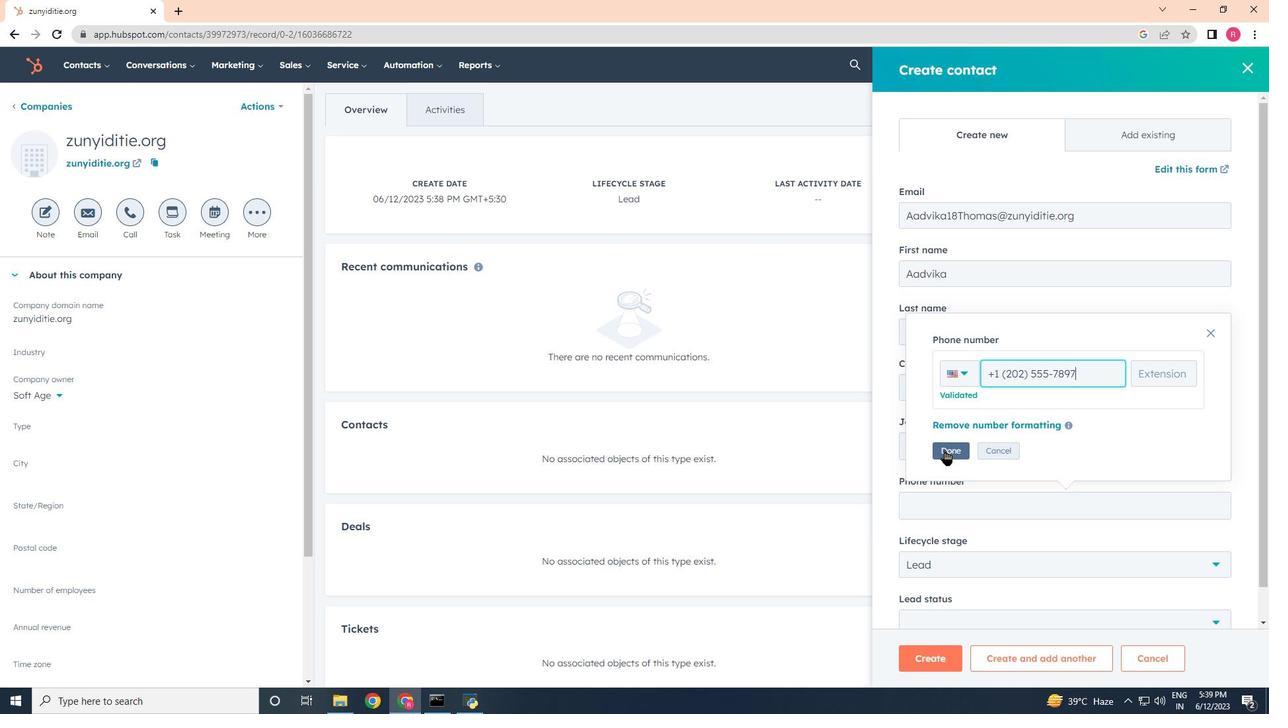 
Action: Mouse pressed left at (951, 449)
Screenshot: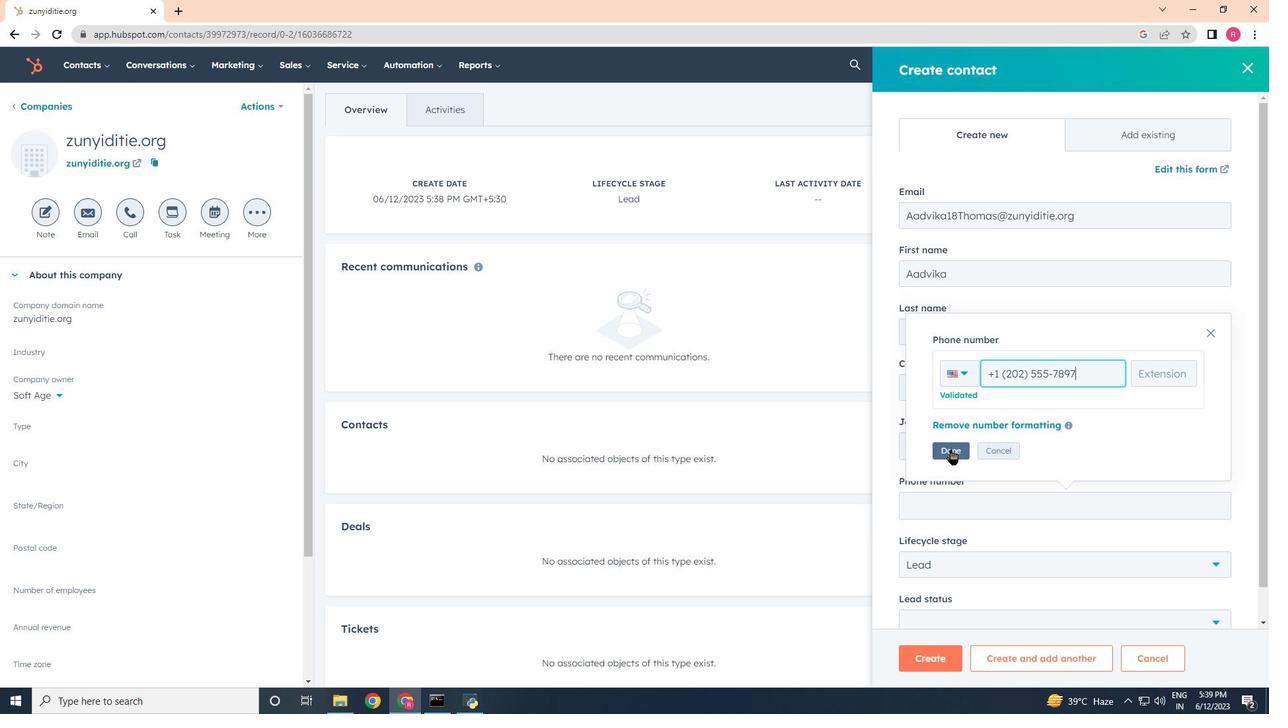 
Action: Mouse moved to (939, 565)
Screenshot: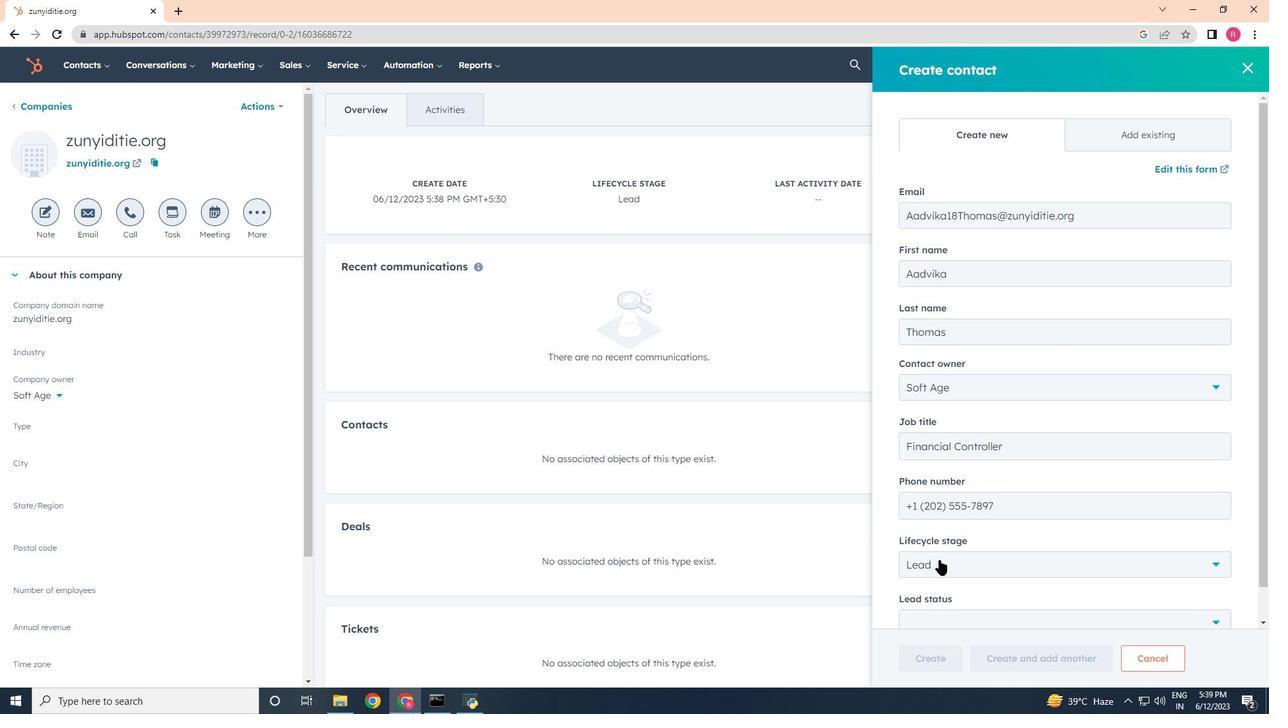 
Action: Mouse pressed left at (939, 565)
Screenshot: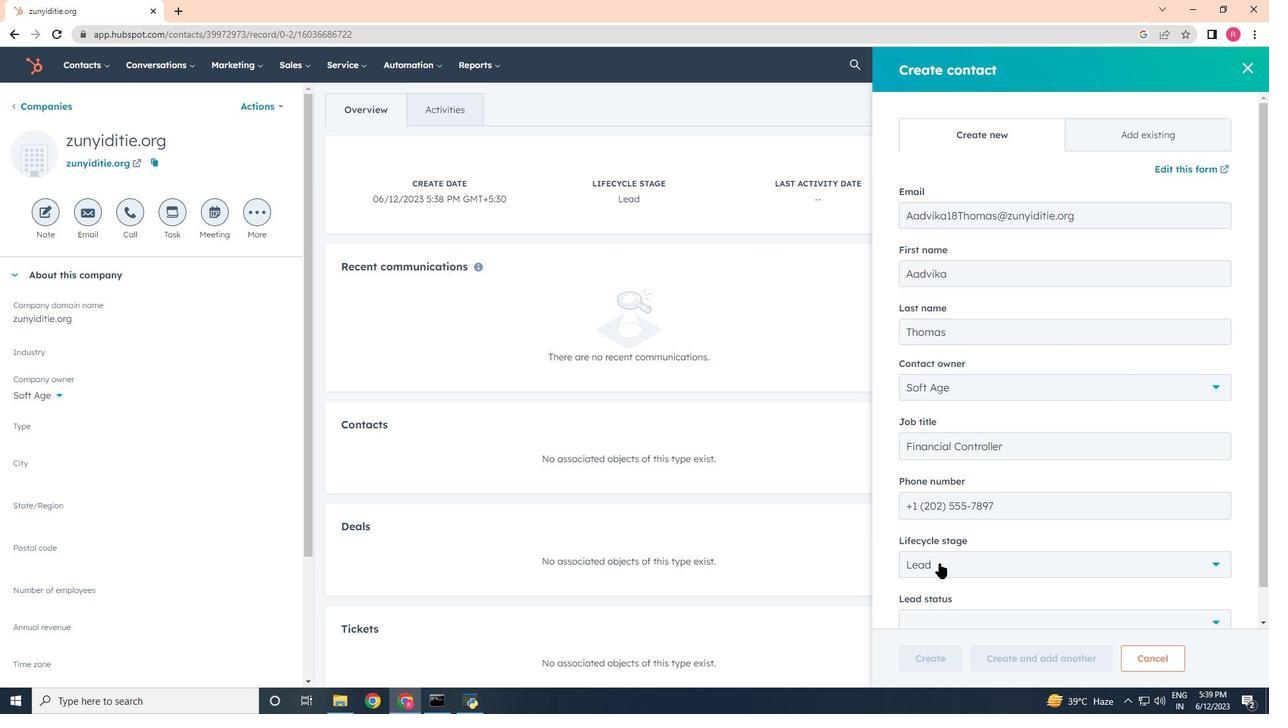 
Action: Mouse moved to (937, 449)
Screenshot: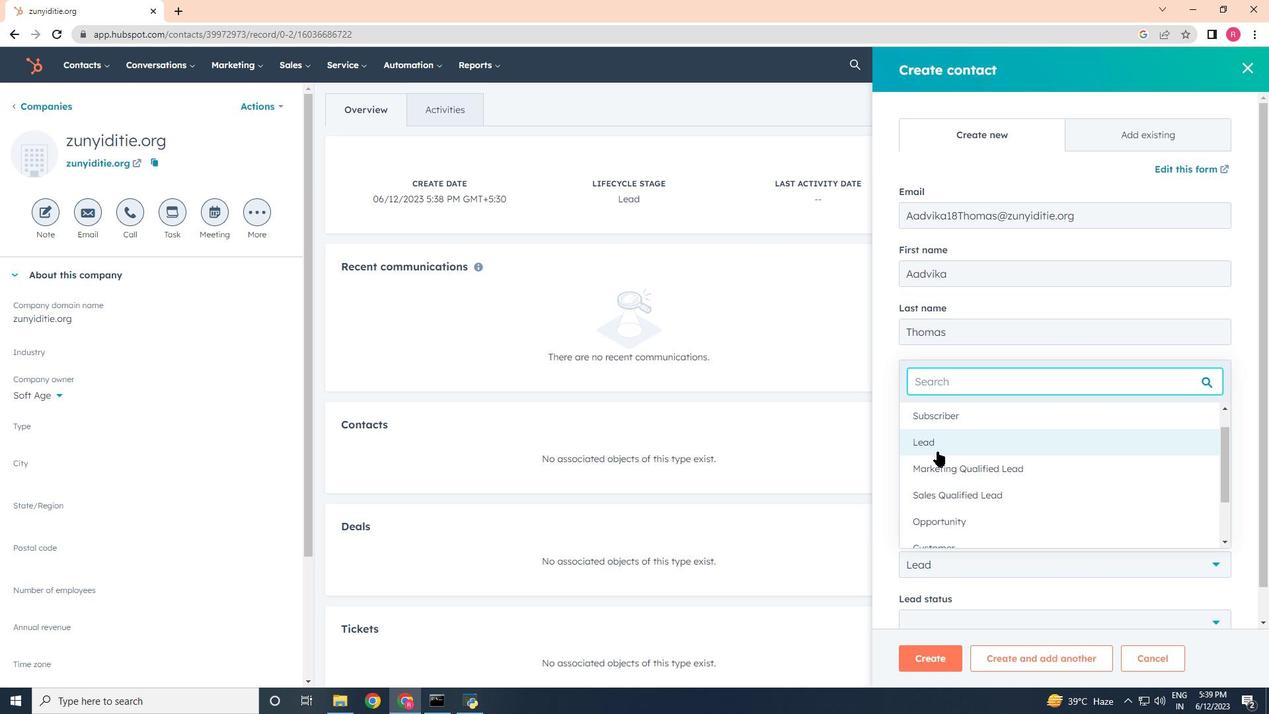 
Action: Mouse pressed left at (937, 449)
Screenshot: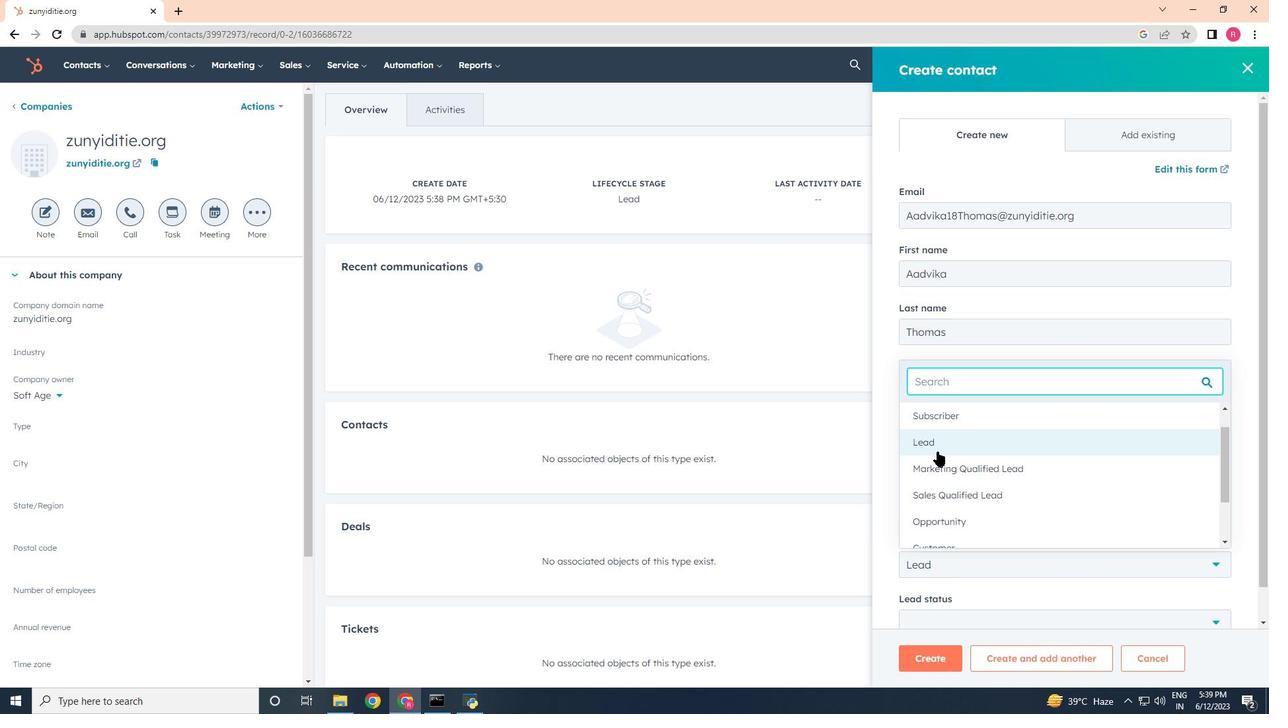 
Action: Mouse moved to (969, 564)
Screenshot: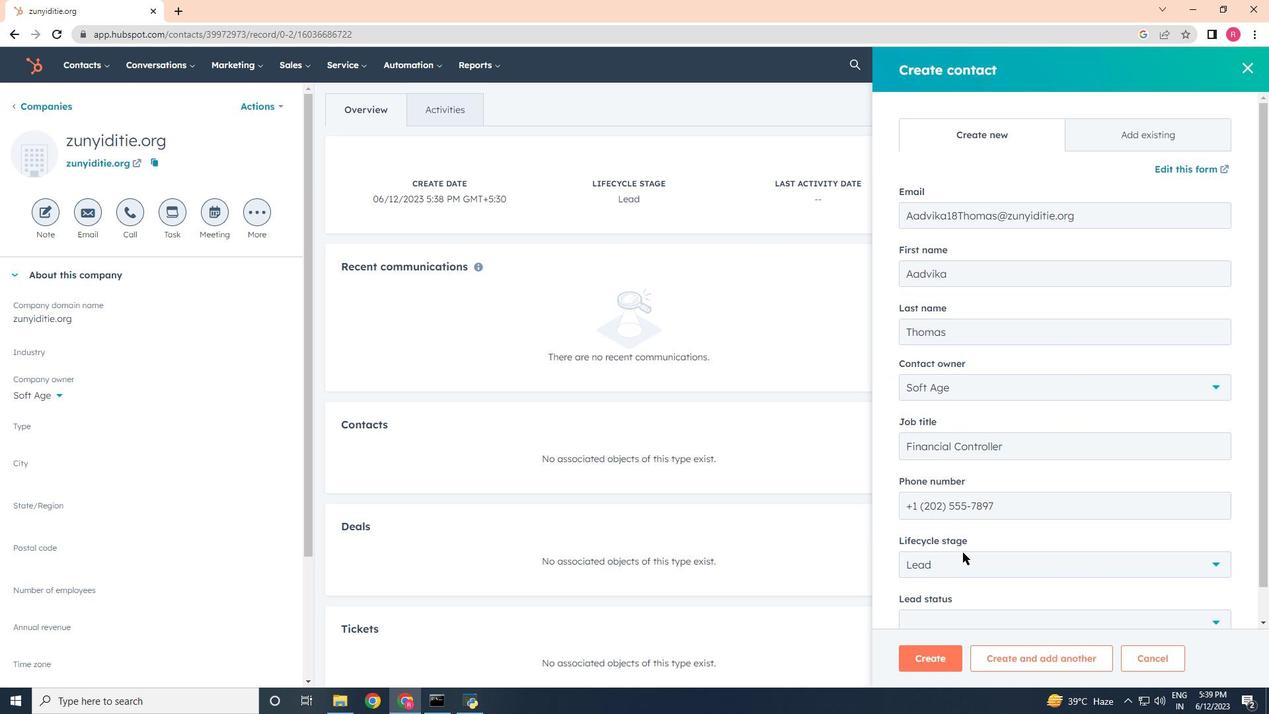 
Action: Mouse scrolled (969, 563) with delta (0, 0)
Screenshot: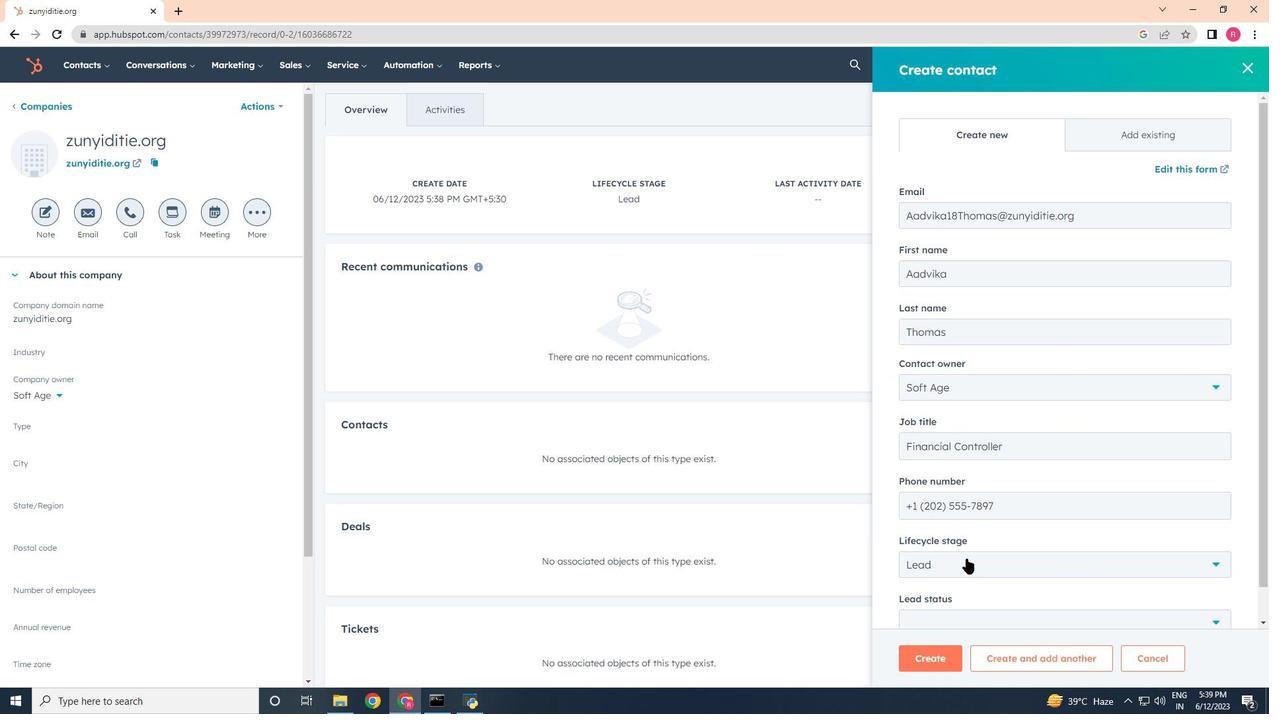 
Action: Mouse scrolled (969, 563) with delta (0, 0)
Screenshot: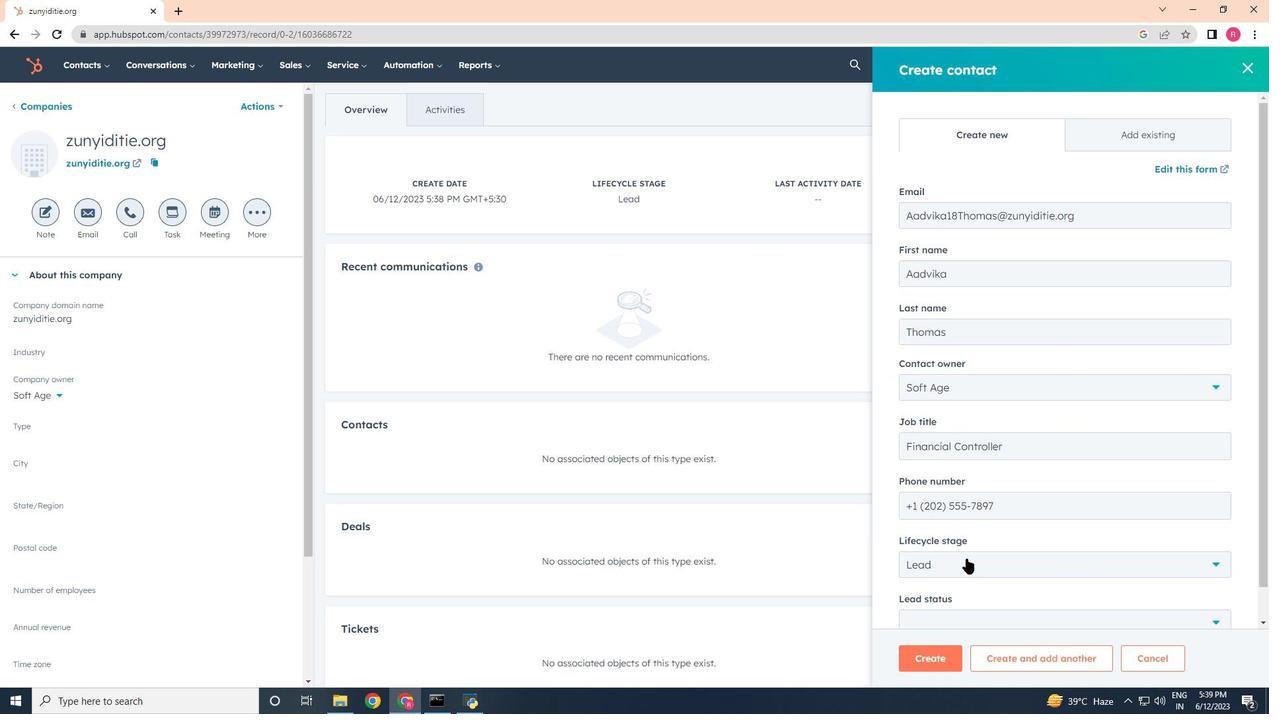 
Action: Mouse scrolled (969, 563) with delta (0, 0)
Screenshot: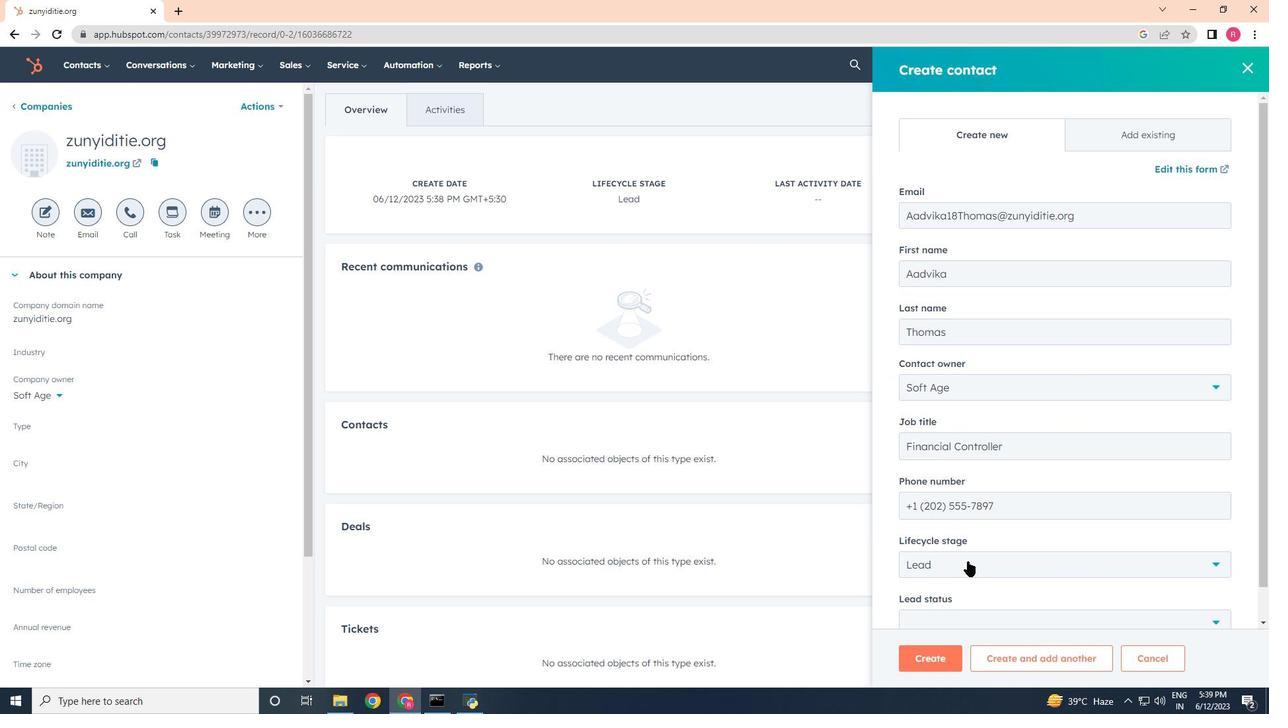 
Action: Mouse scrolled (969, 563) with delta (0, 0)
Screenshot: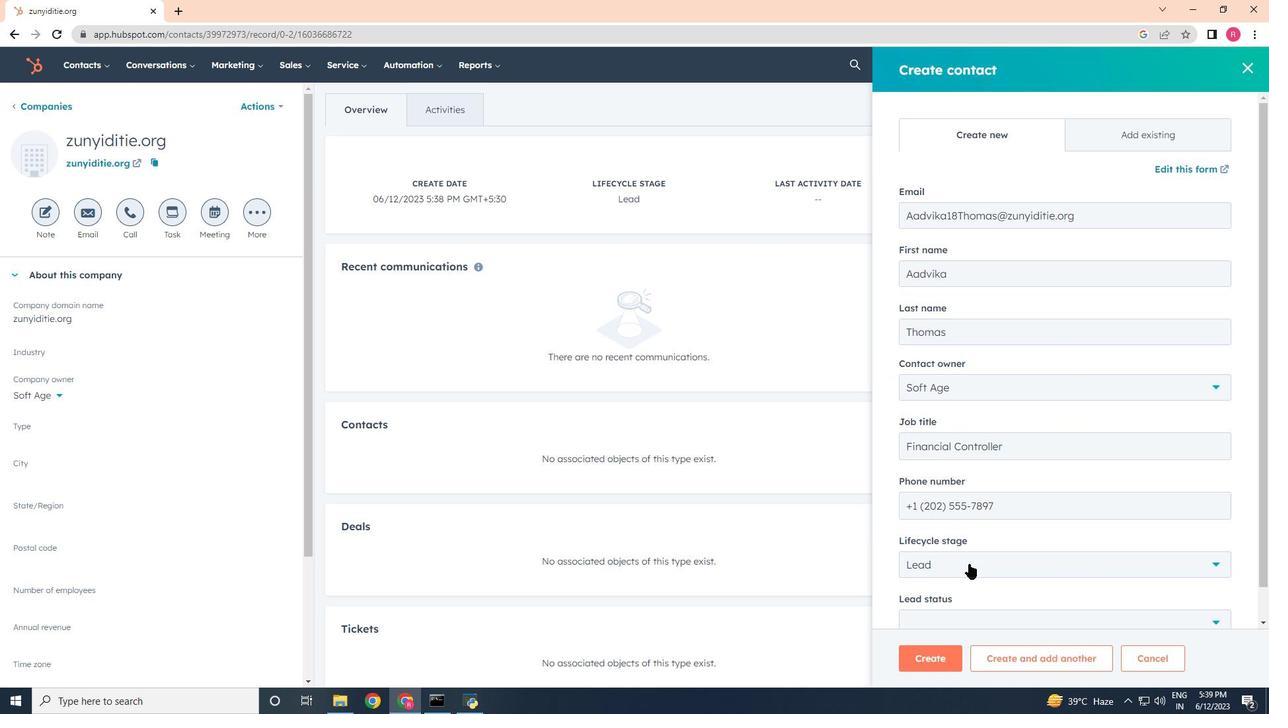 
Action: Mouse scrolled (969, 563) with delta (0, 0)
Screenshot: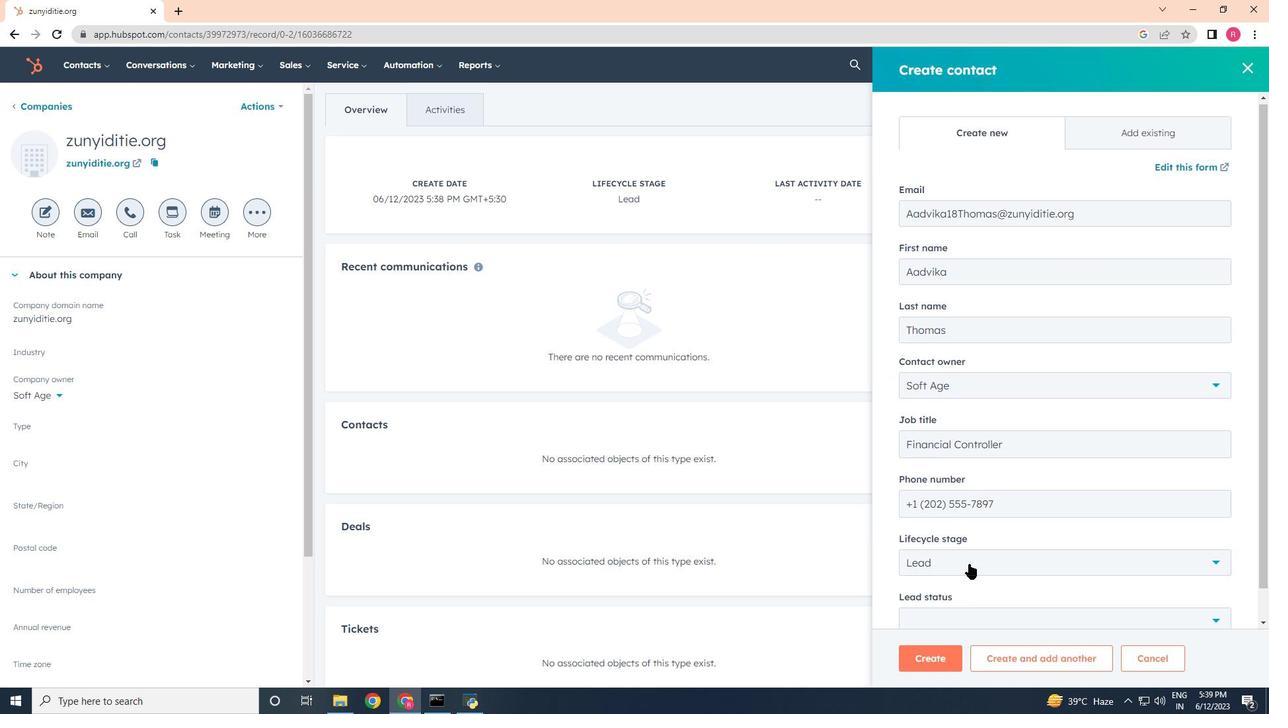 
Action: Mouse moved to (967, 583)
Screenshot: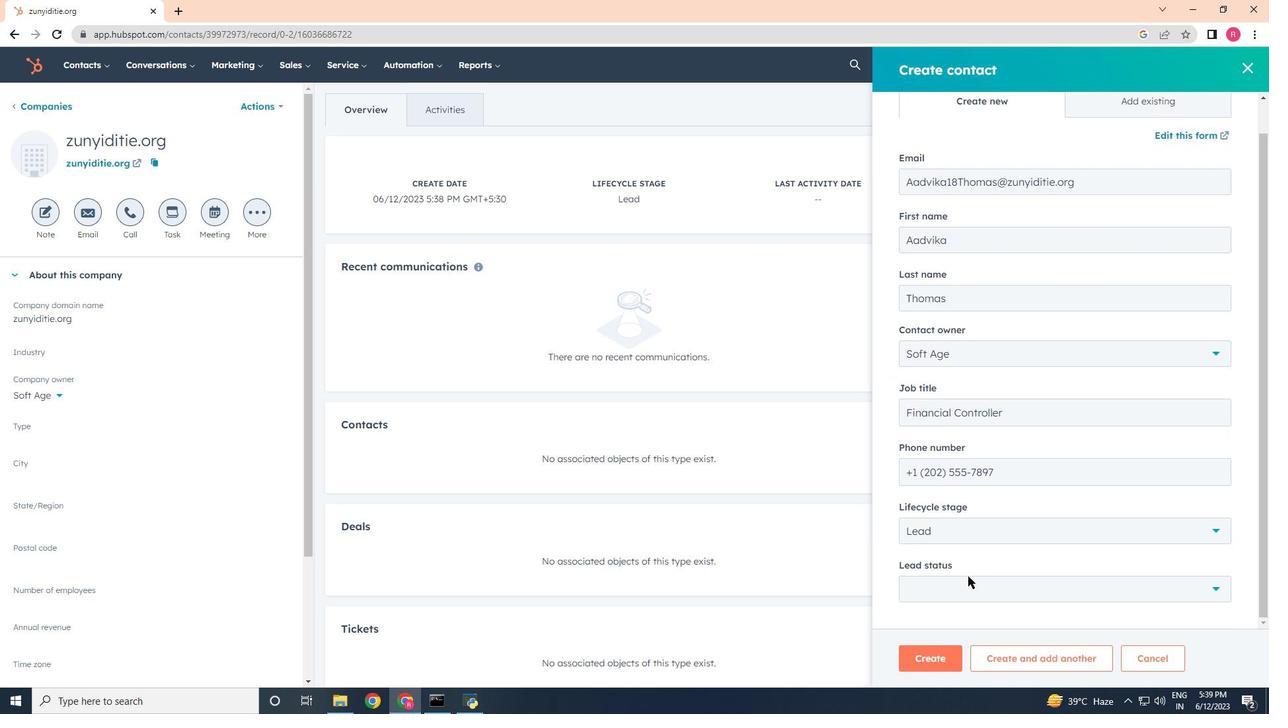 
Action: Mouse pressed left at (967, 583)
Screenshot: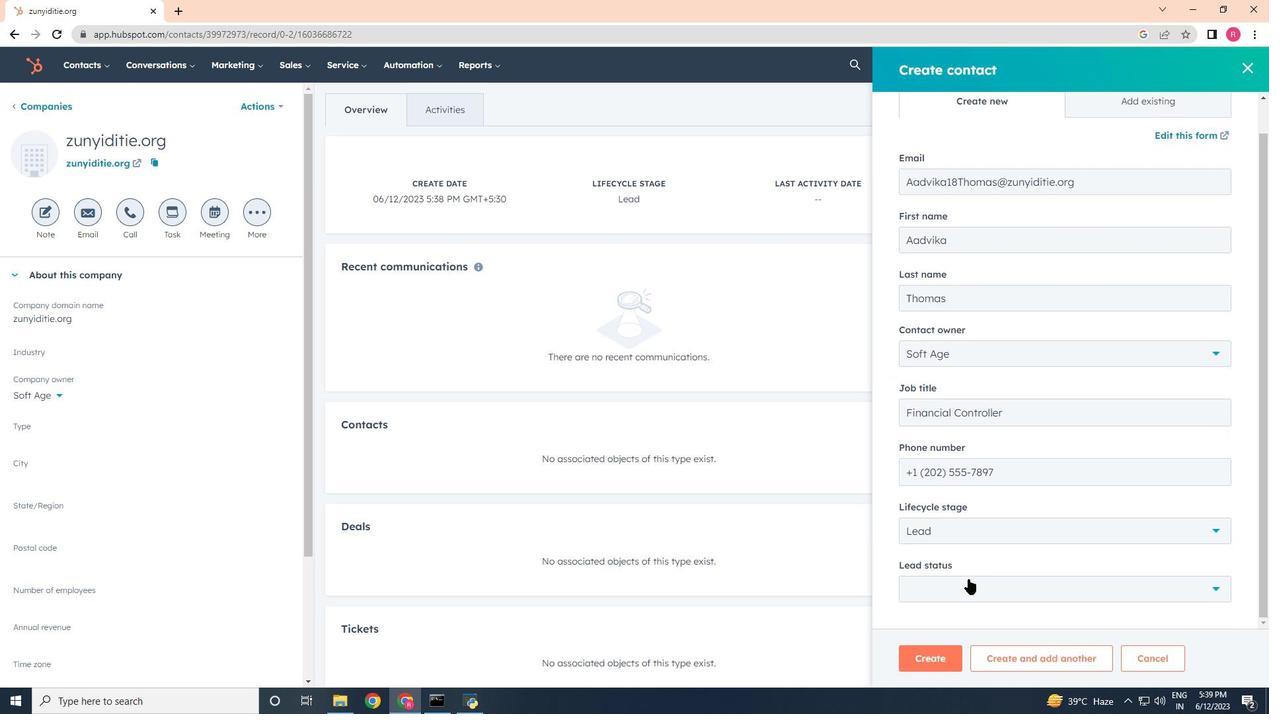 
Action: Mouse moved to (943, 487)
Screenshot: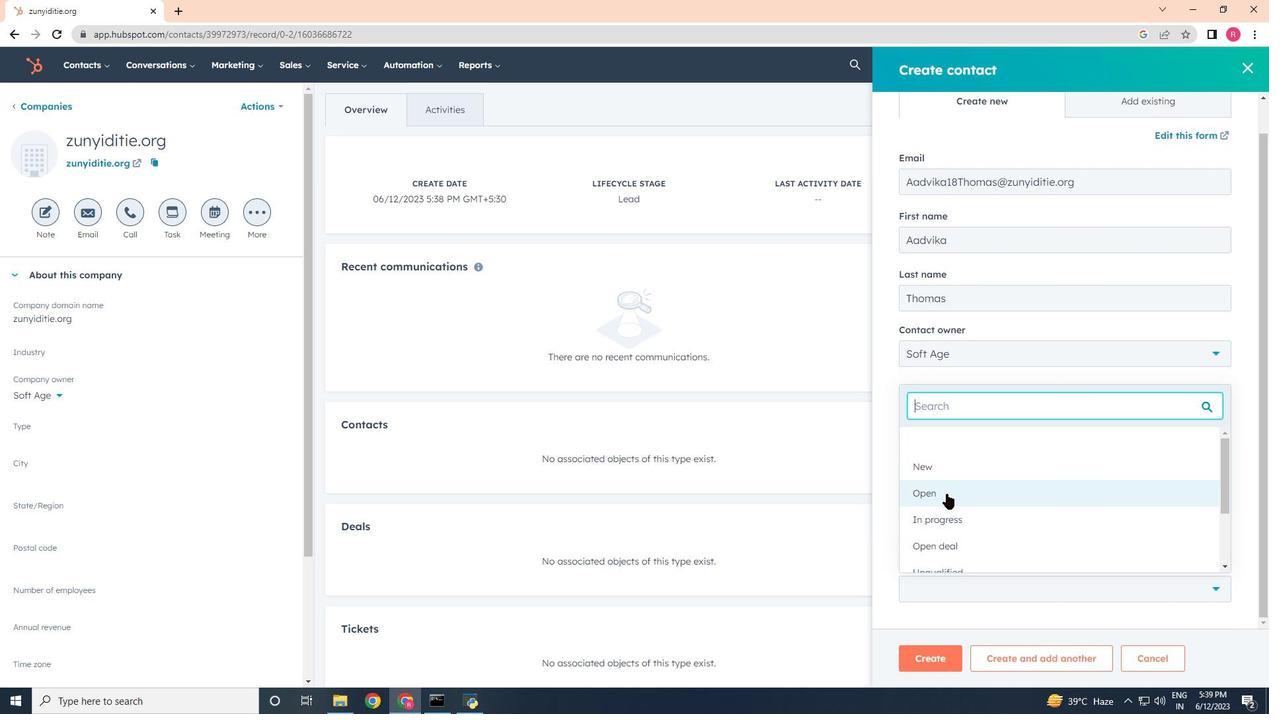 
Action: Mouse pressed left at (943, 487)
Screenshot: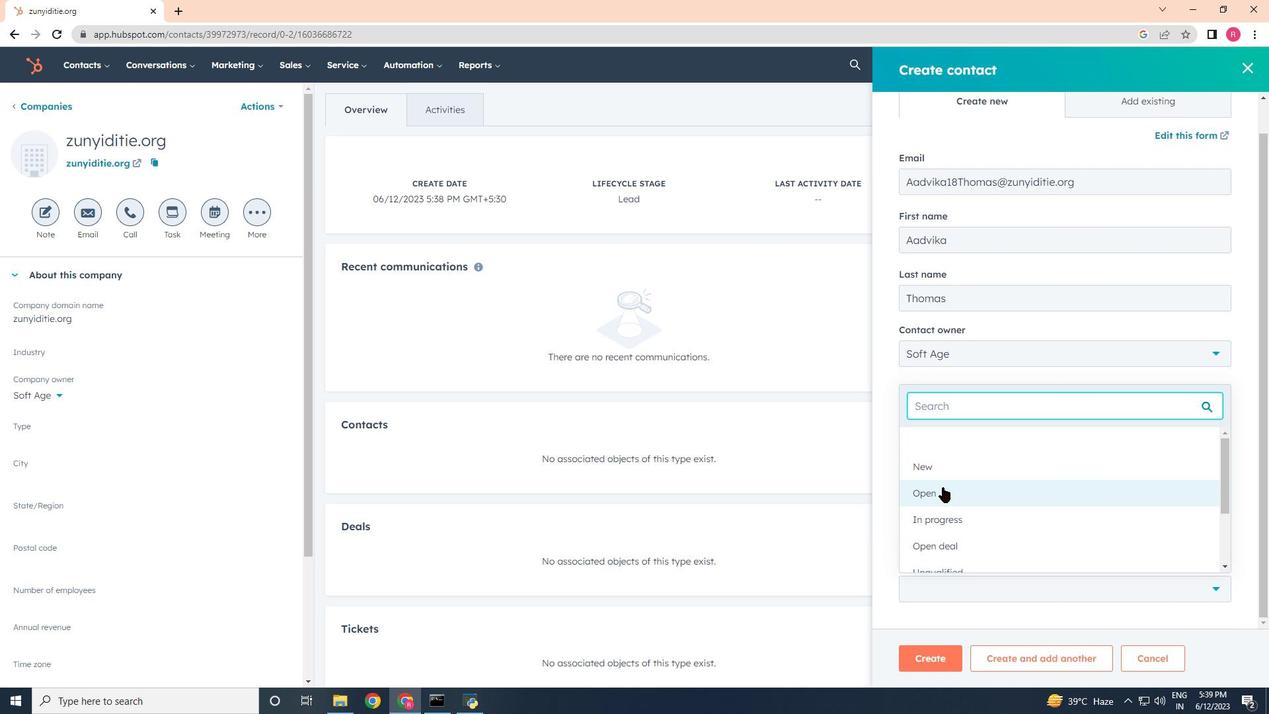 
Action: Mouse moved to (935, 664)
Screenshot: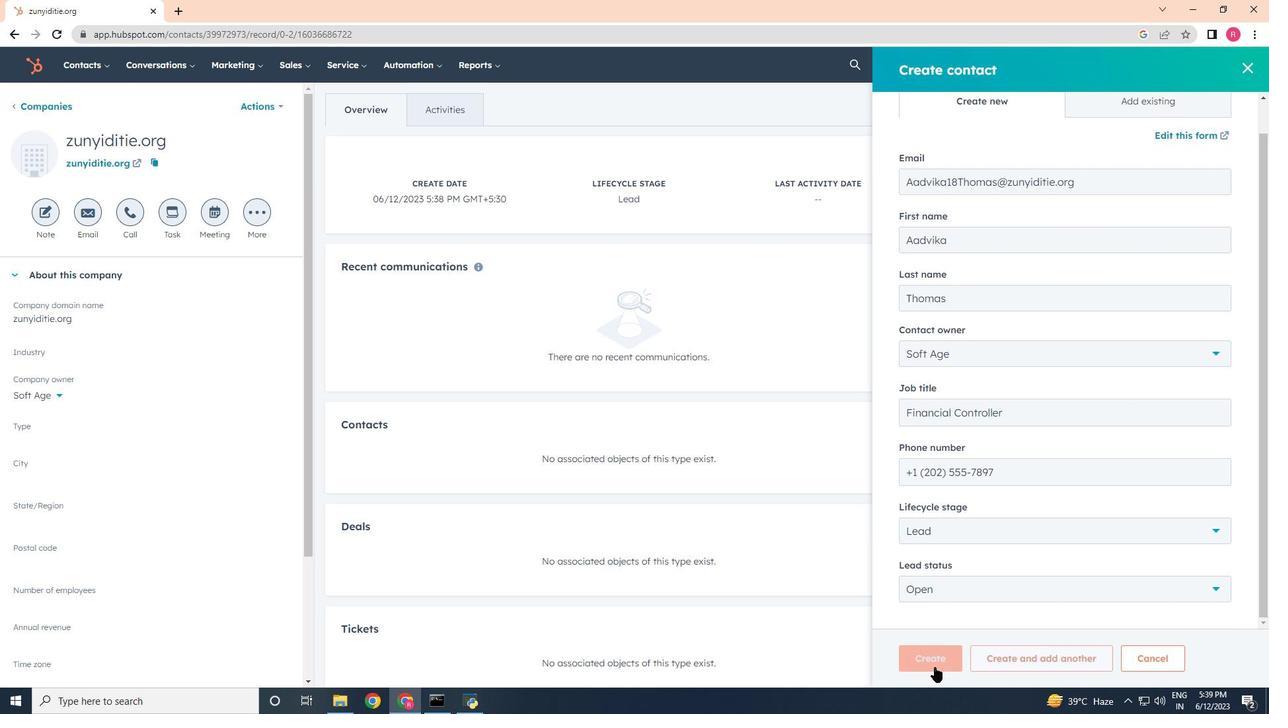 
Action: Mouse pressed left at (935, 664)
Screenshot: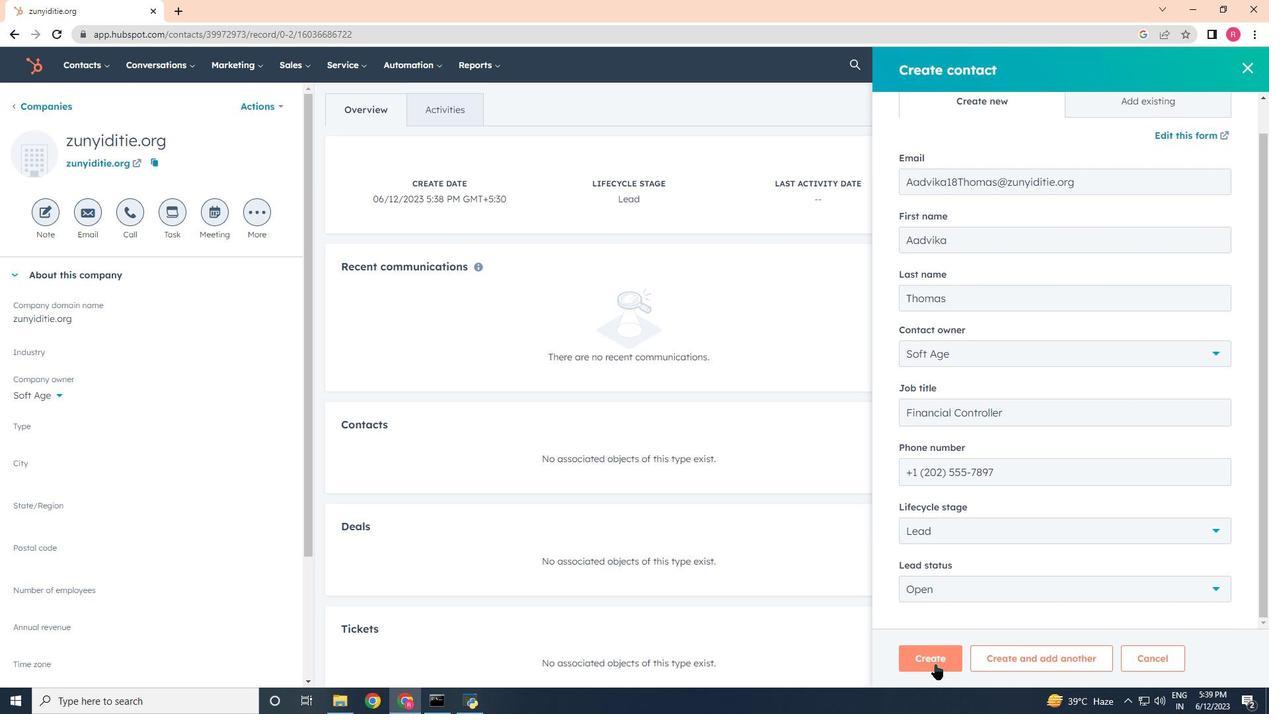 
Action: Mouse moved to (940, 665)
Screenshot: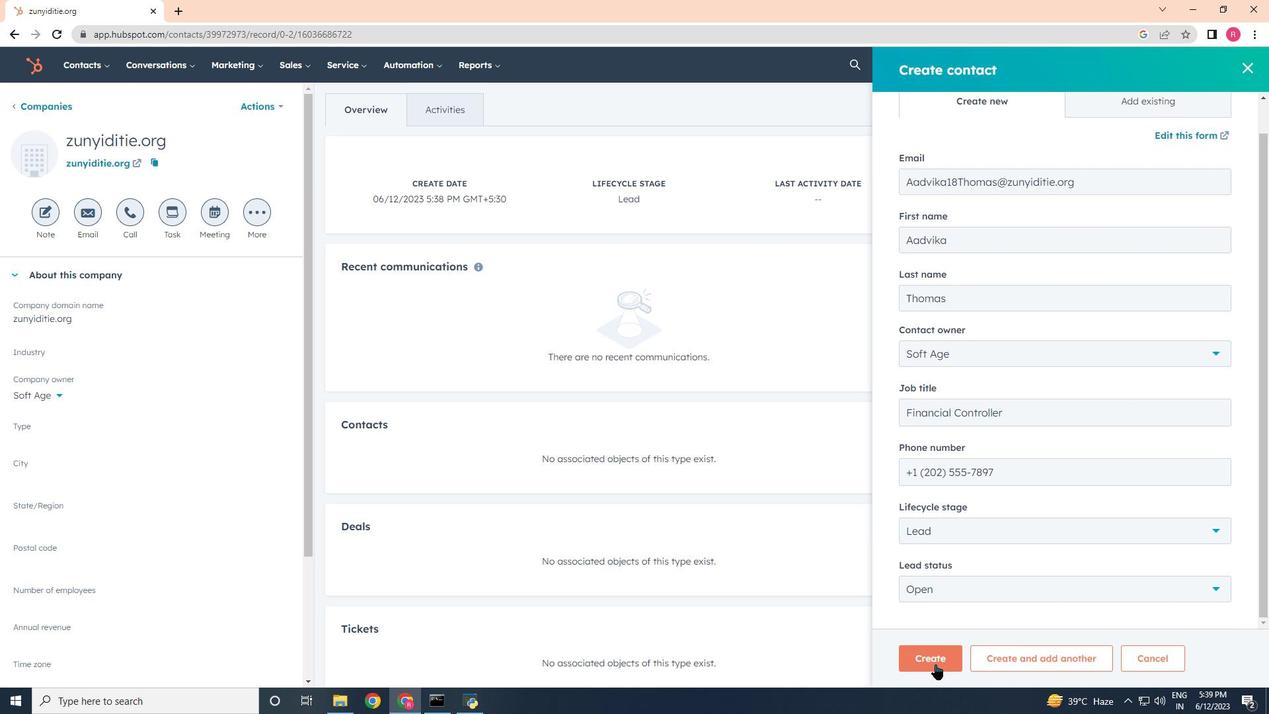 
